 Task: Put "Image A" in and failure is - not an option in Closeup of Adrenaline Trailer
Action: Mouse pressed left at (148, 68)
Screenshot: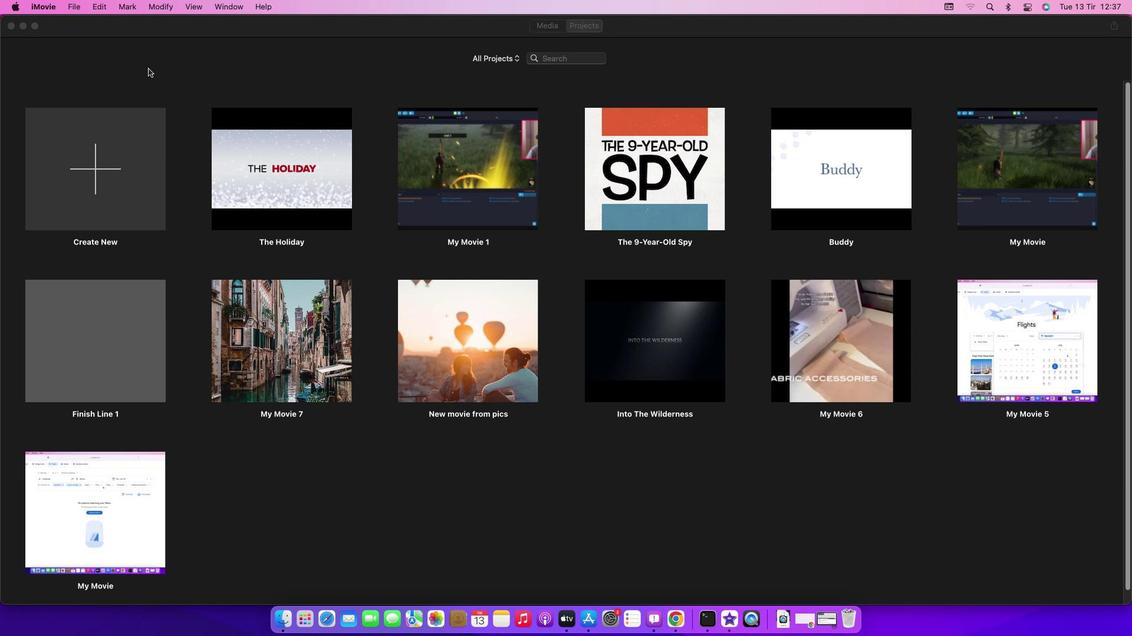 
Action: Mouse moved to (72, 3)
Screenshot: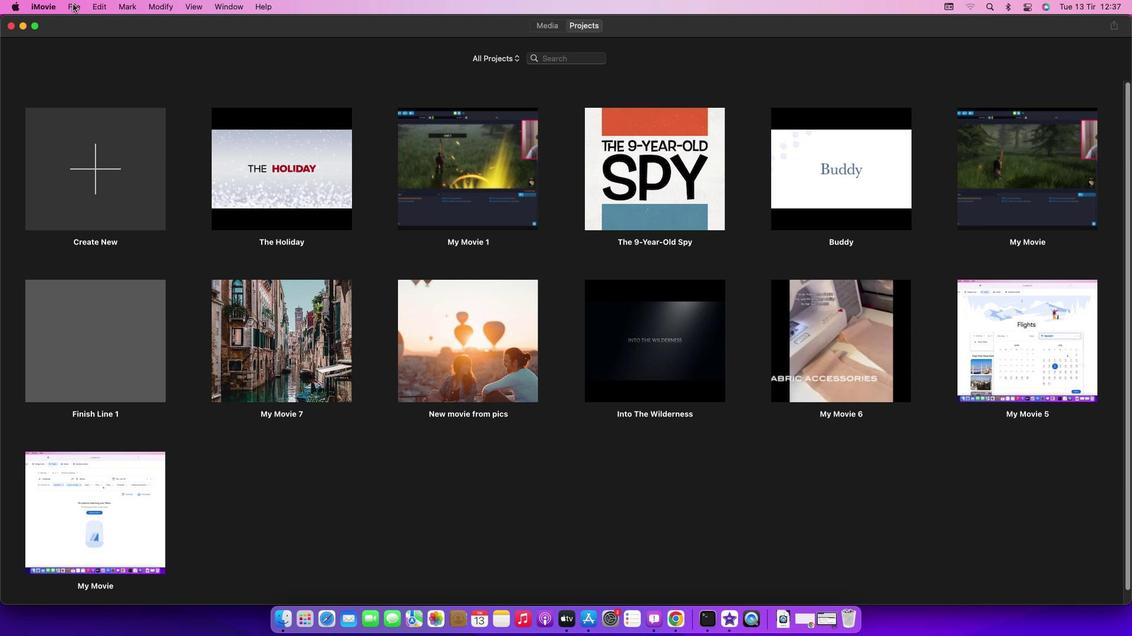 
Action: Mouse pressed left at (72, 3)
Screenshot: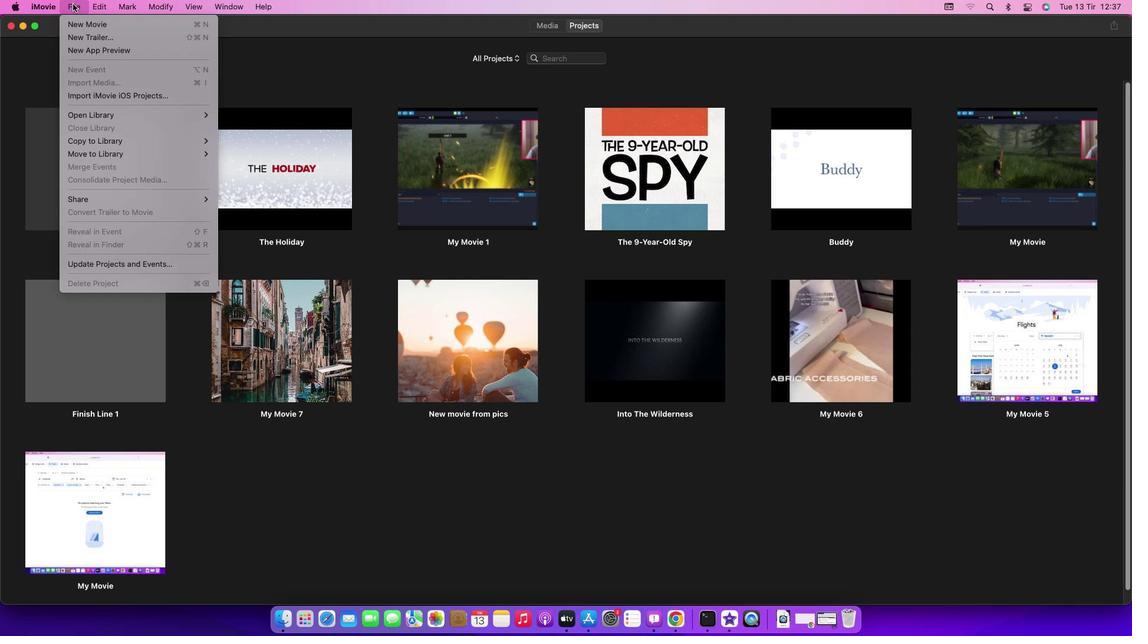 
Action: Mouse moved to (93, 38)
Screenshot: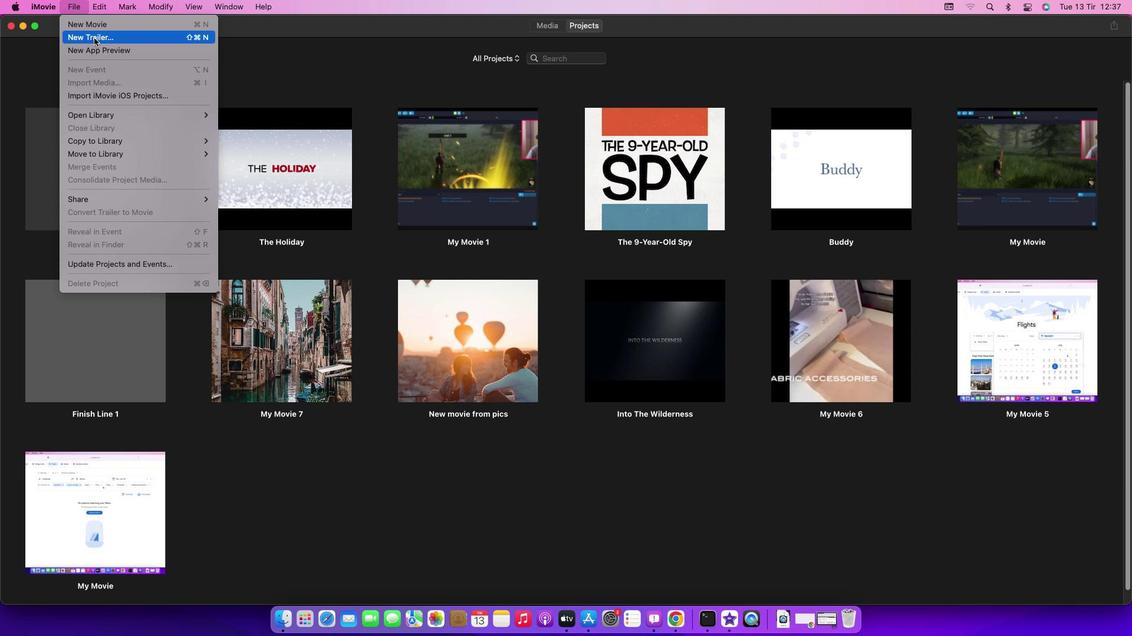 
Action: Mouse pressed left at (93, 38)
Screenshot: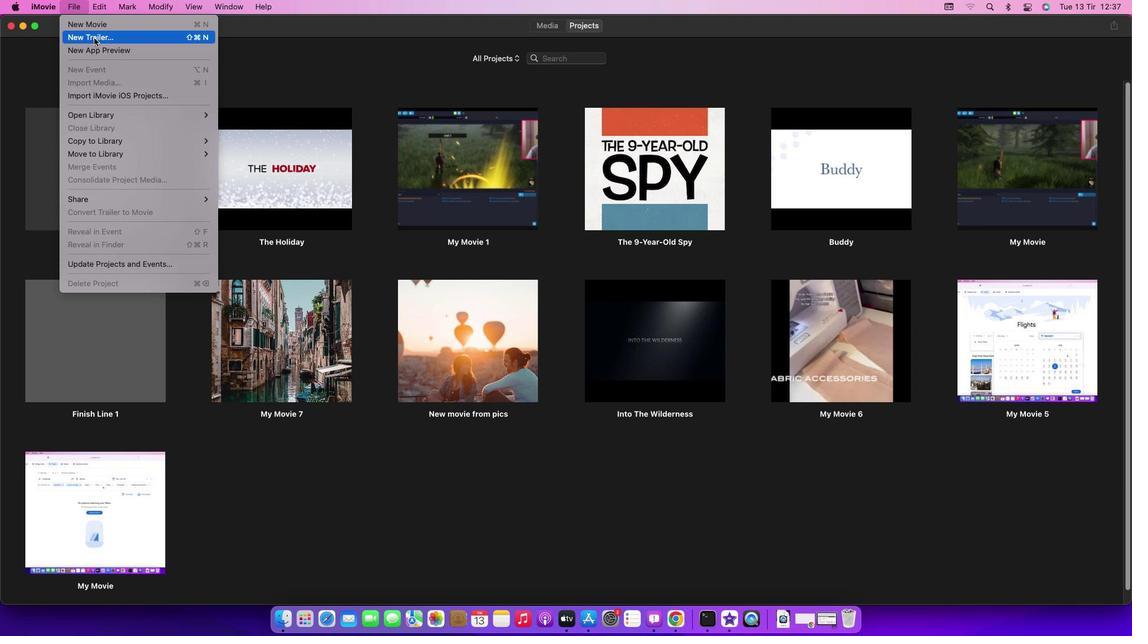 
Action: Mouse moved to (673, 334)
Screenshot: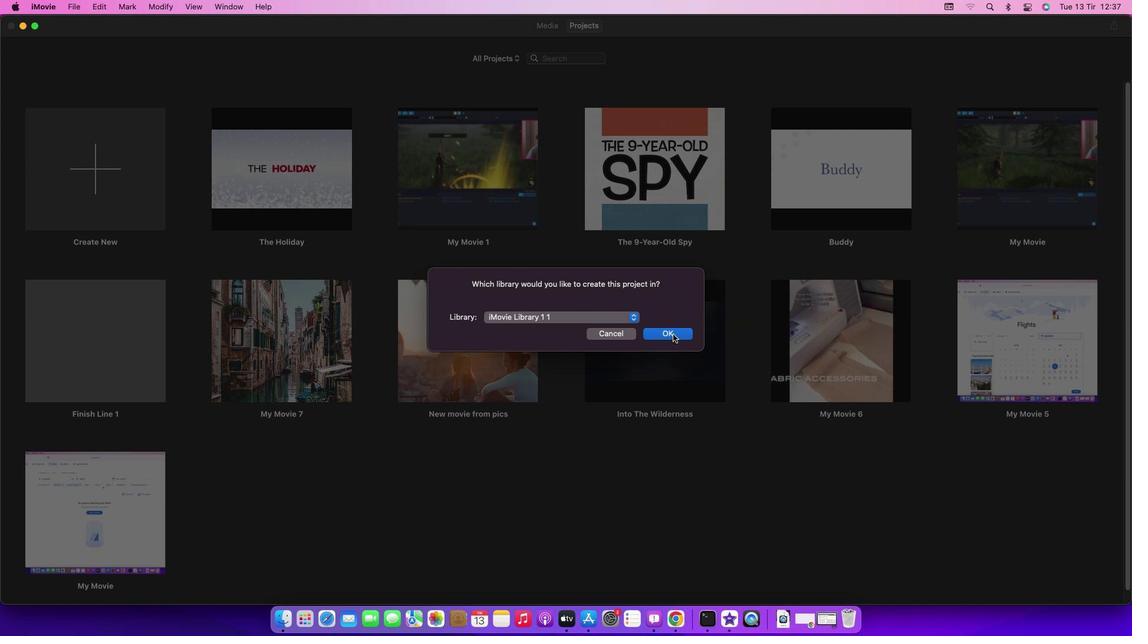 
Action: Mouse pressed left at (673, 334)
Screenshot: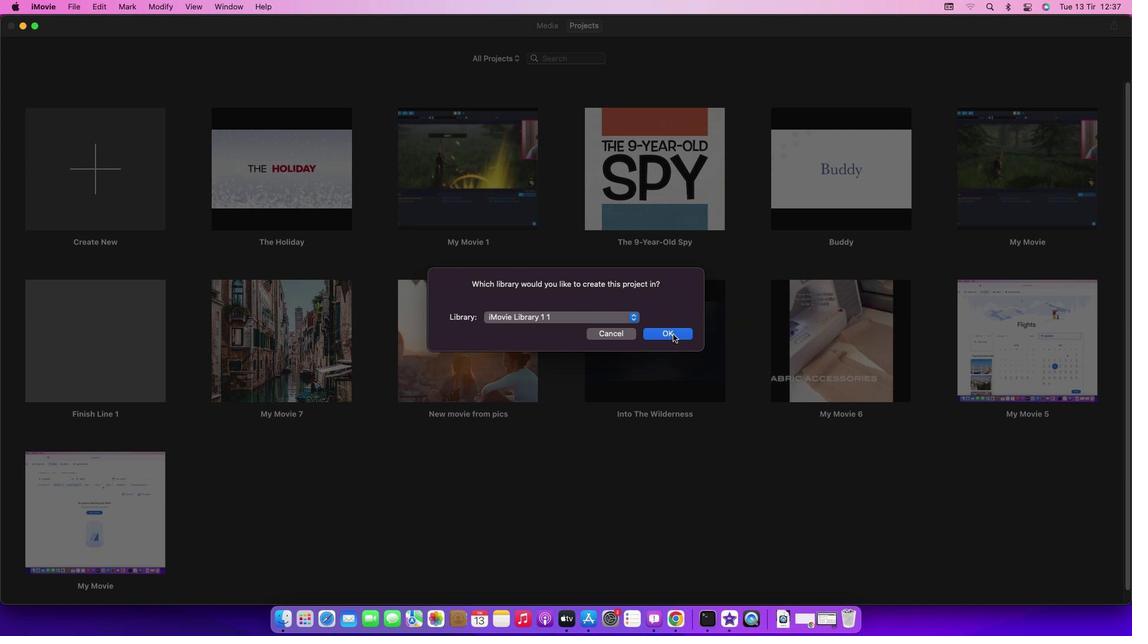 
Action: Mouse moved to (541, 246)
Screenshot: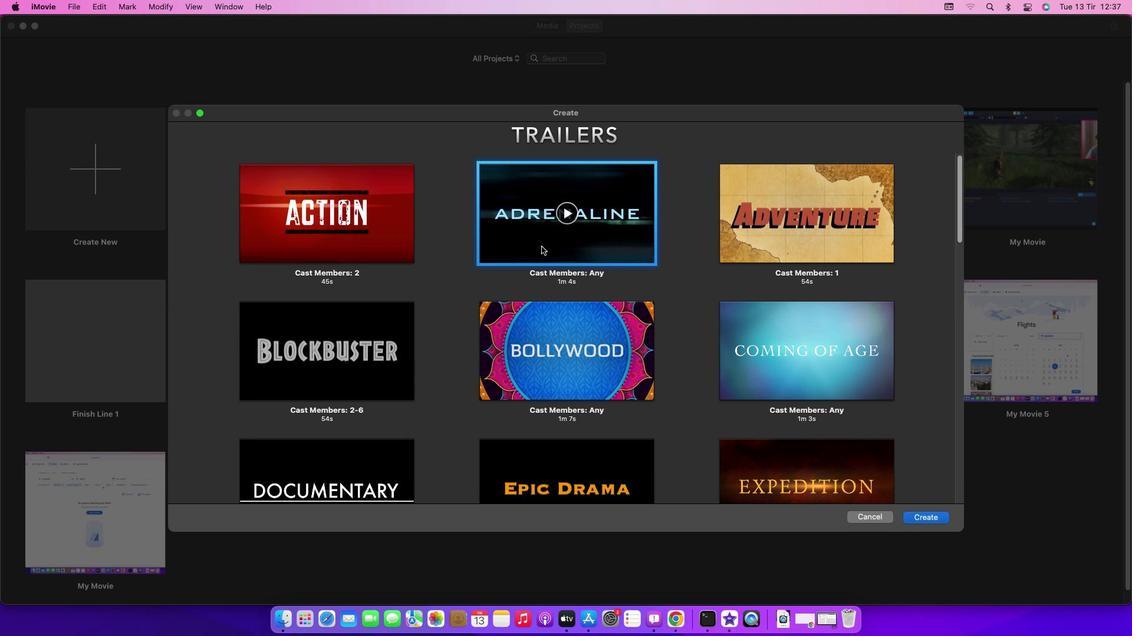 
Action: Mouse pressed left at (541, 246)
Screenshot: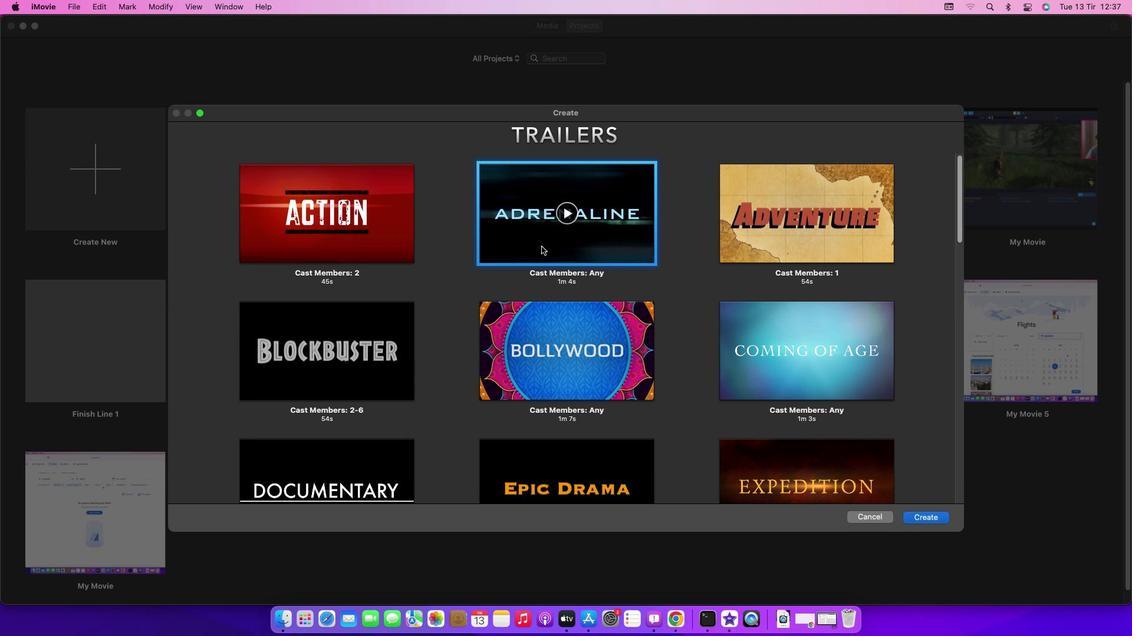 
Action: Mouse moved to (925, 523)
Screenshot: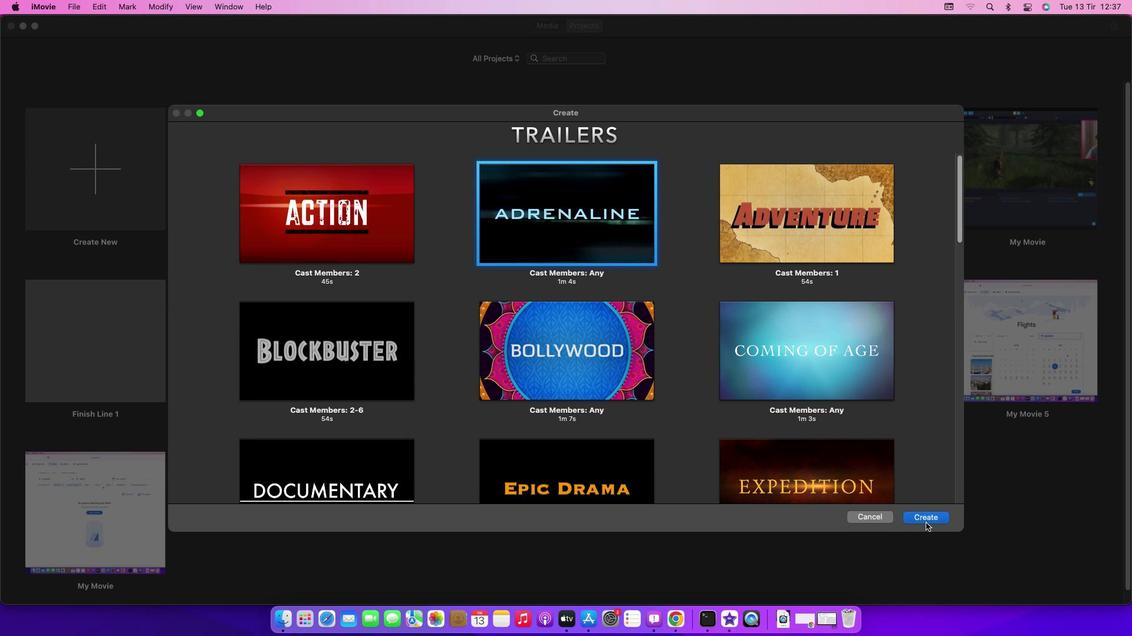 
Action: Mouse pressed left at (925, 523)
Screenshot: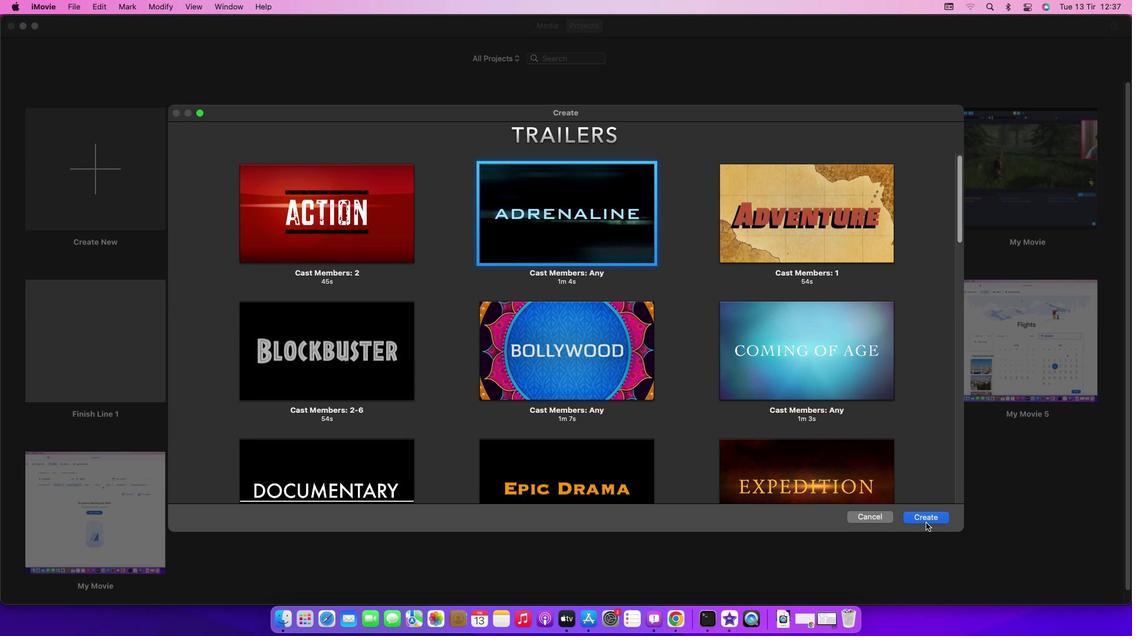 
Action: Mouse moved to (554, 344)
Screenshot: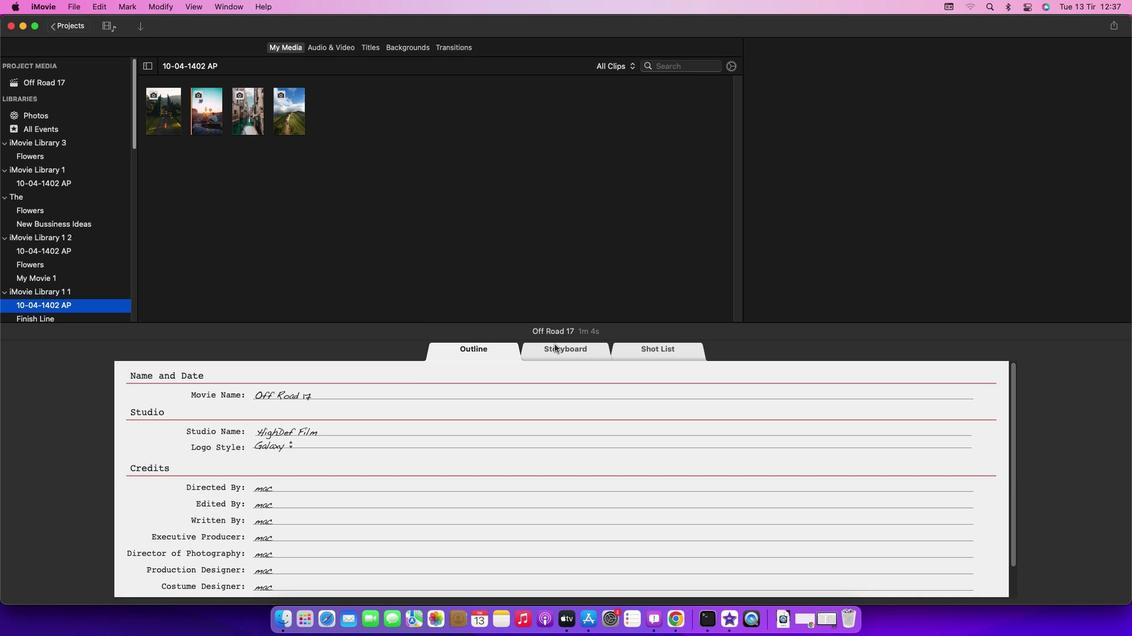 
Action: Mouse pressed left at (554, 344)
Screenshot: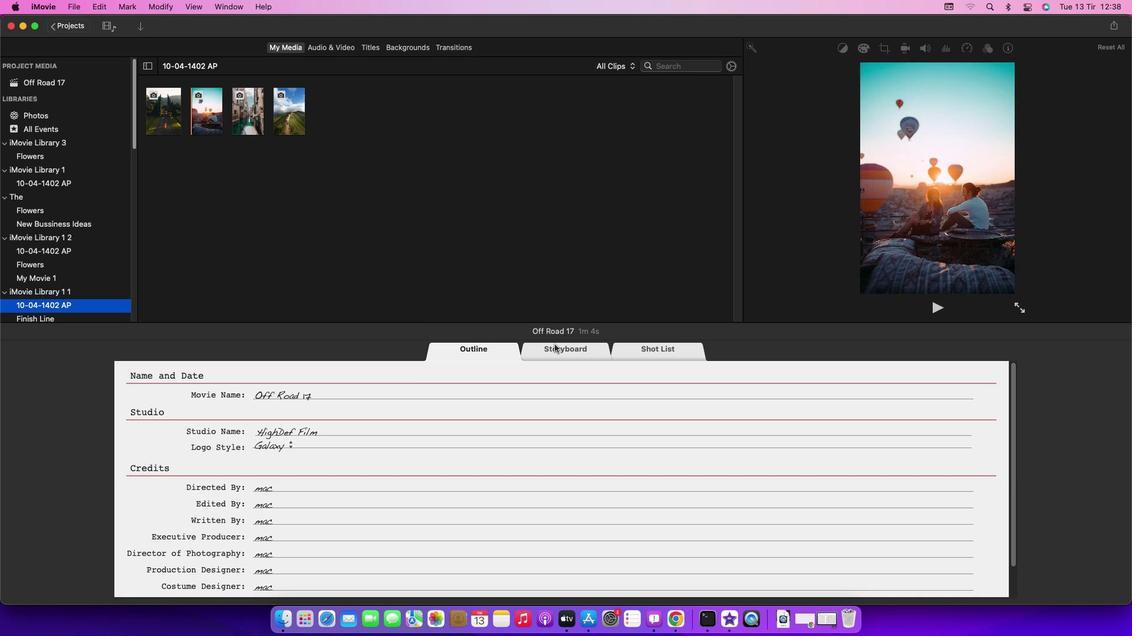 
Action: Mouse moved to (525, 486)
Screenshot: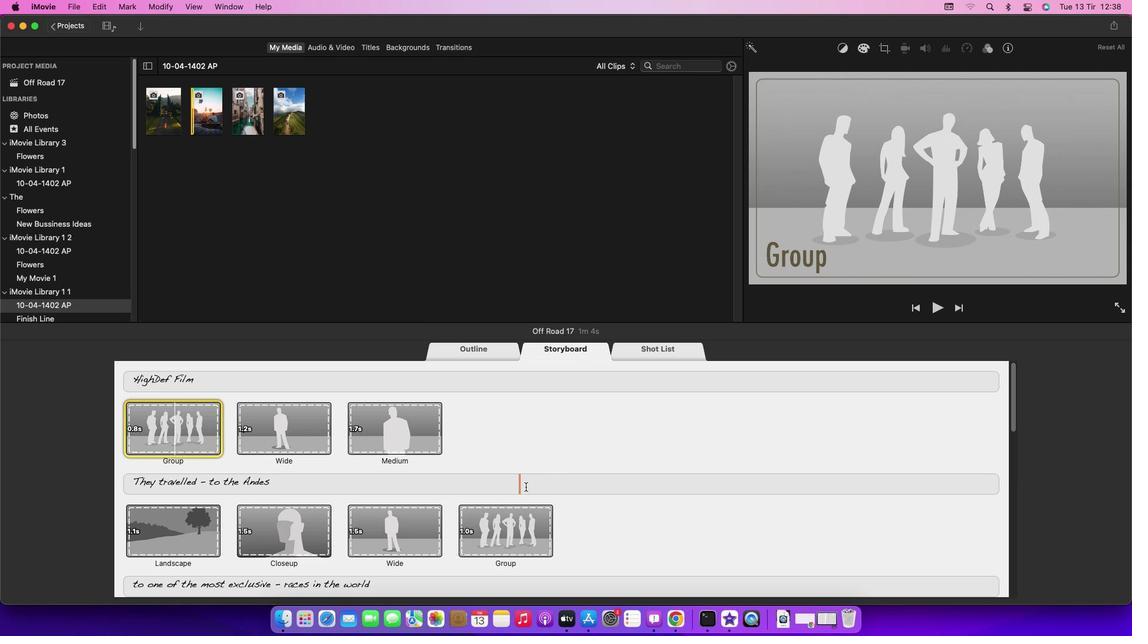 
Action: Mouse scrolled (525, 486) with delta (0, 0)
Screenshot: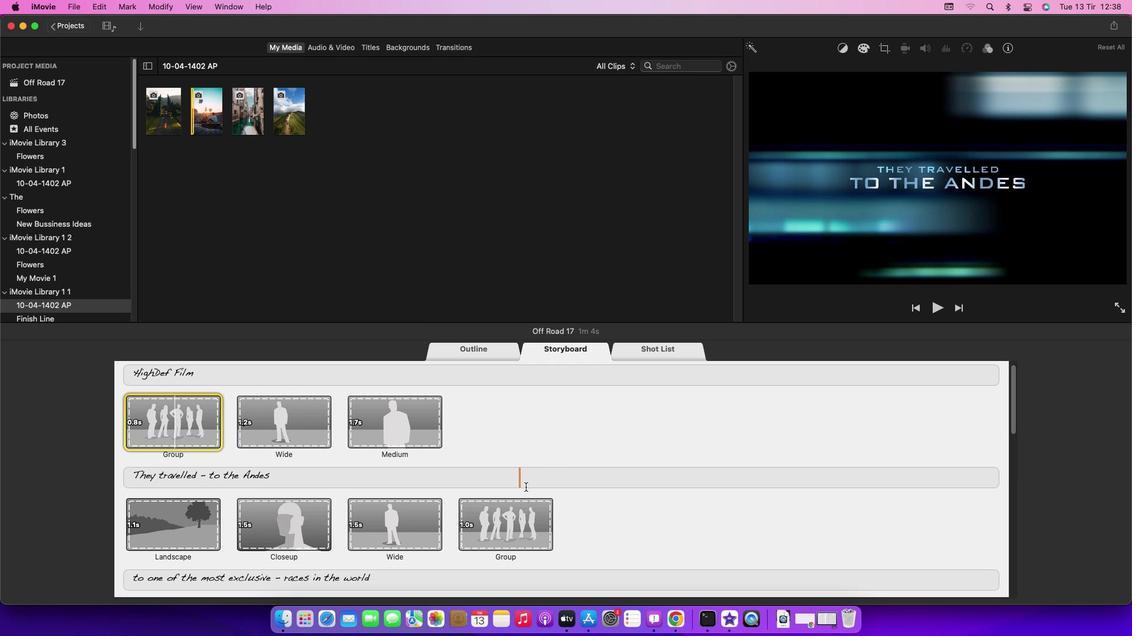 
Action: Mouse scrolled (525, 486) with delta (0, 0)
Screenshot: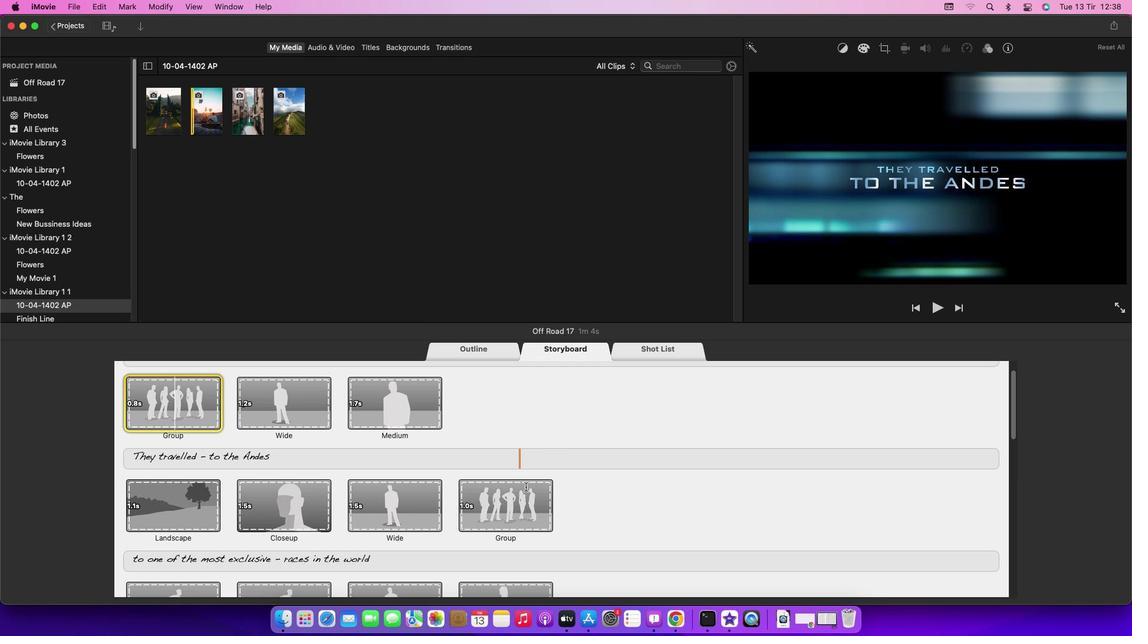 
Action: Mouse scrolled (525, 486) with delta (0, -1)
Screenshot: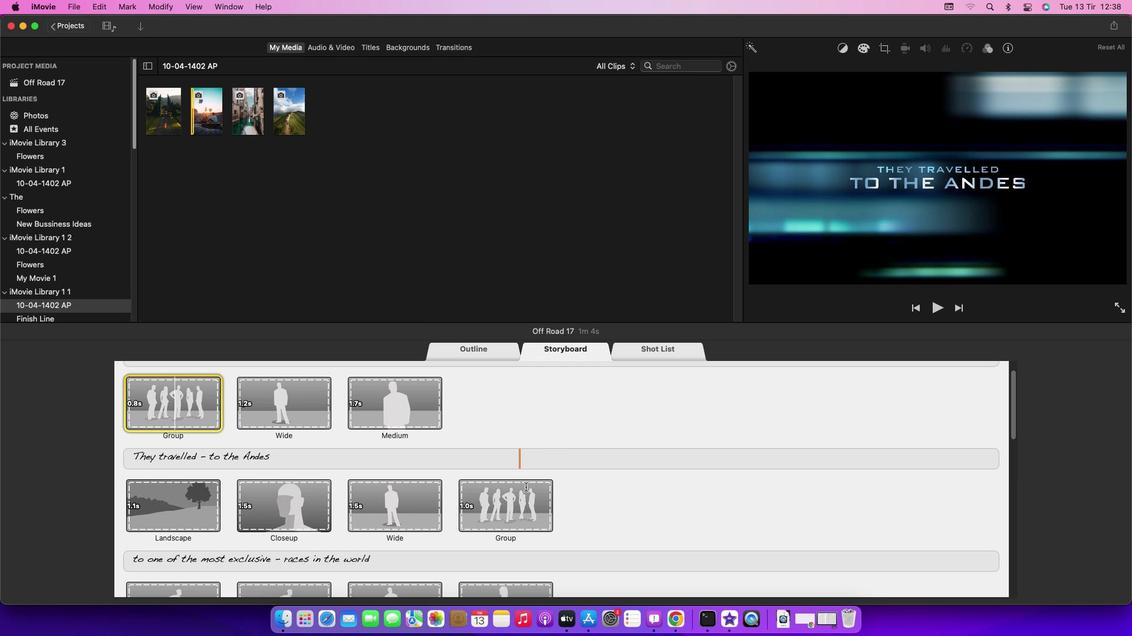 
Action: Mouse scrolled (525, 486) with delta (0, 0)
Screenshot: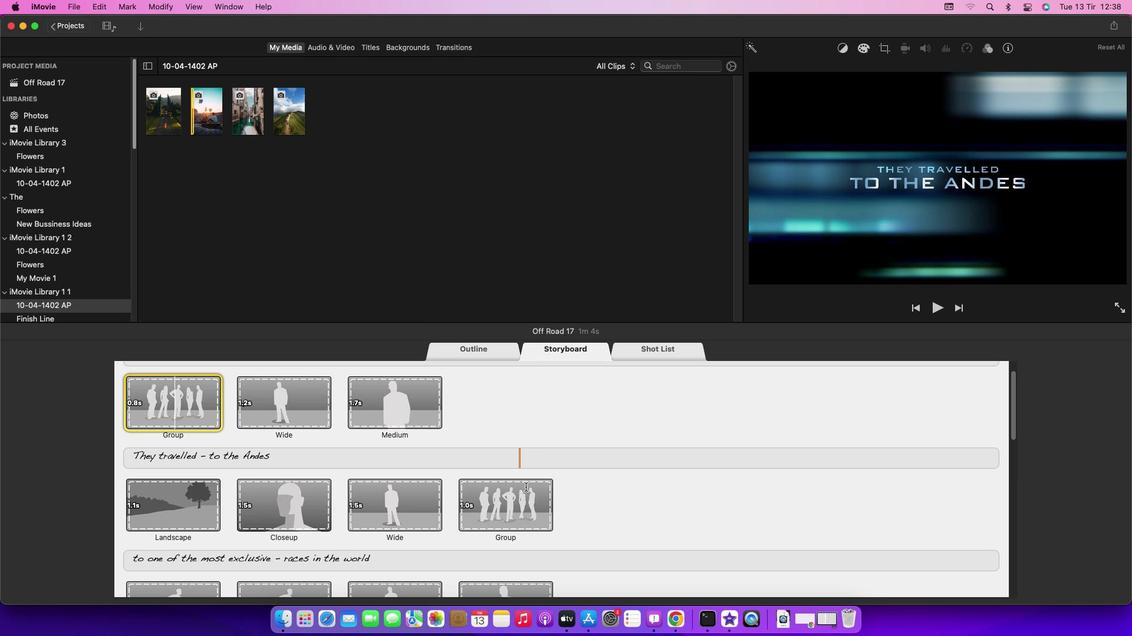 
Action: Mouse scrolled (525, 486) with delta (0, 0)
Screenshot: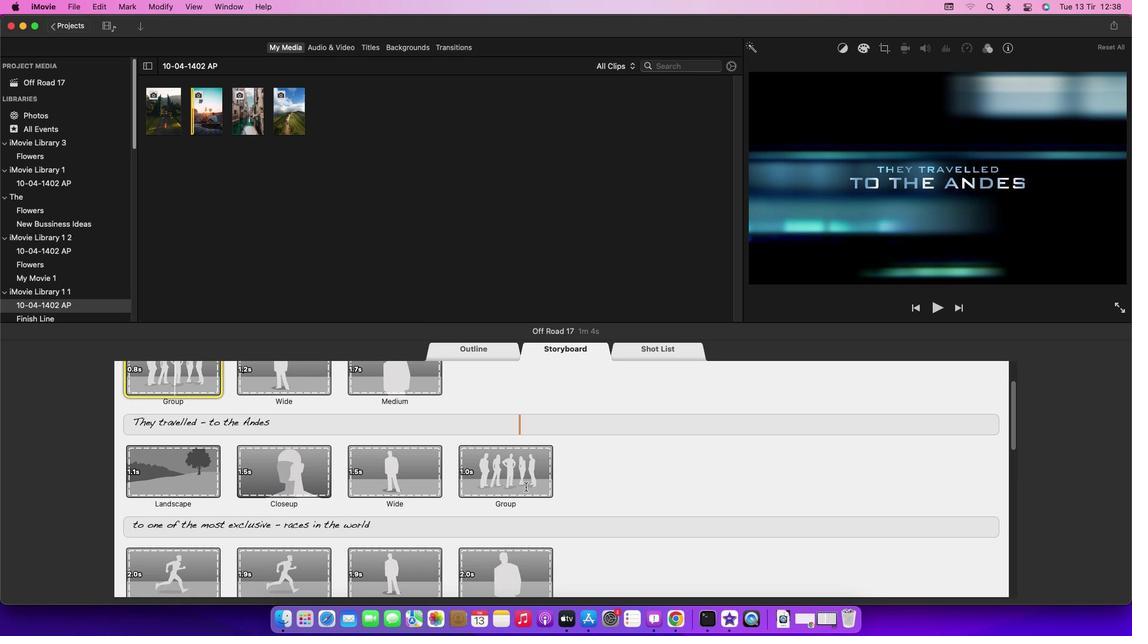 
Action: Mouse scrolled (525, 486) with delta (0, 0)
Screenshot: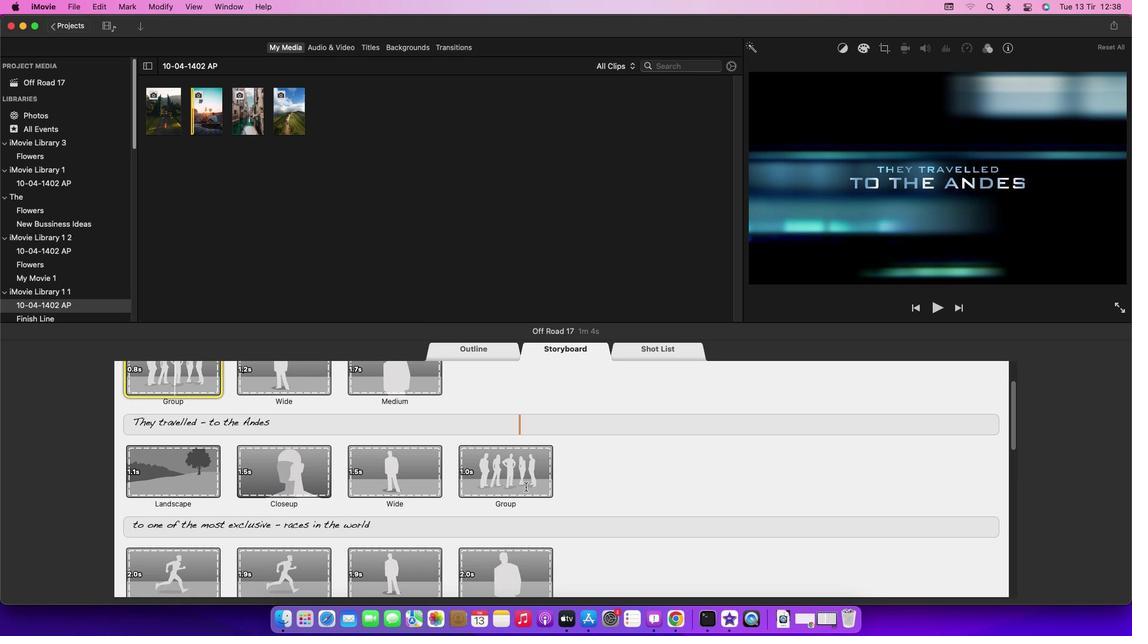 
Action: Mouse scrolled (525, 486) with delta (0, -1)
Screenshot: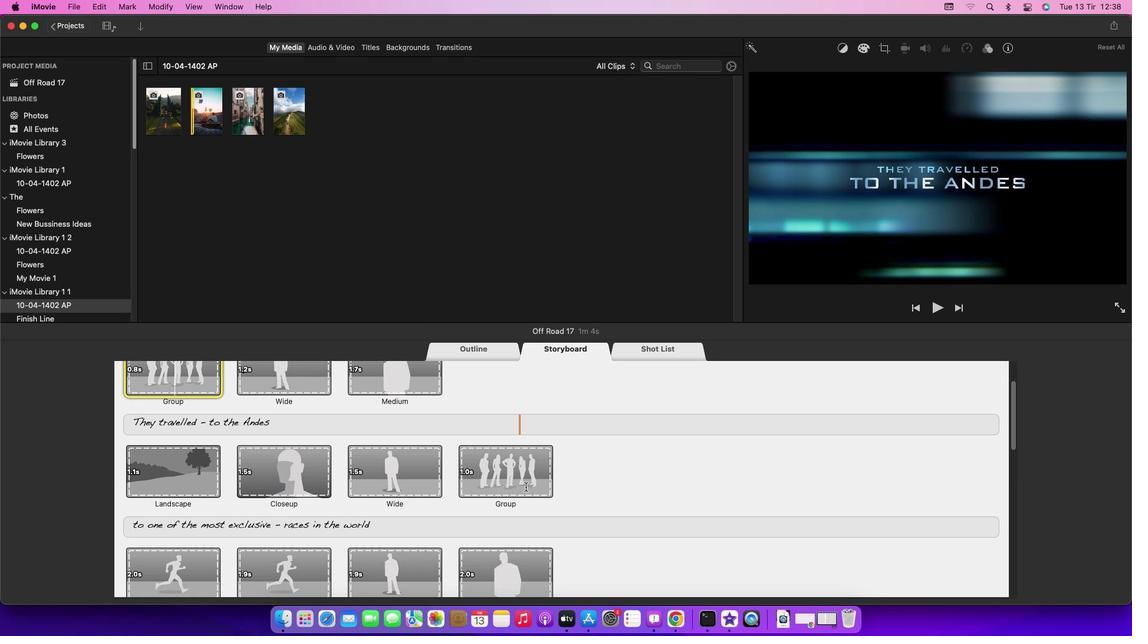 
Action: Mouse scrolled (525, 486) with delta (0, 0)
Screenshot: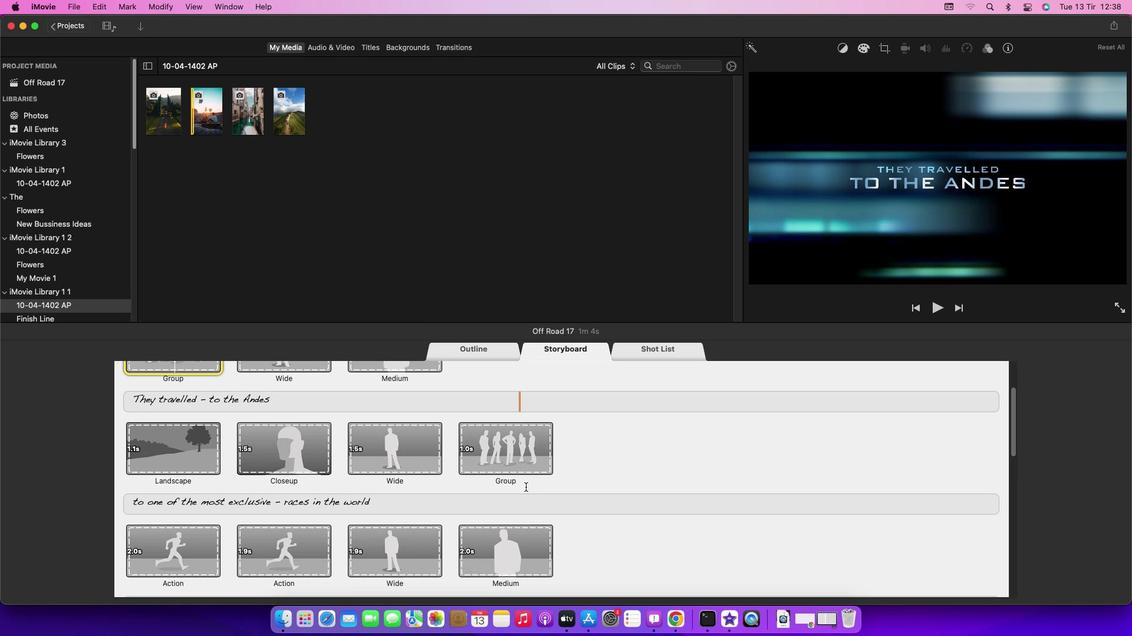 
Action: Mouse scrolled (525, 486) with delta (0, 0)
Screenshot: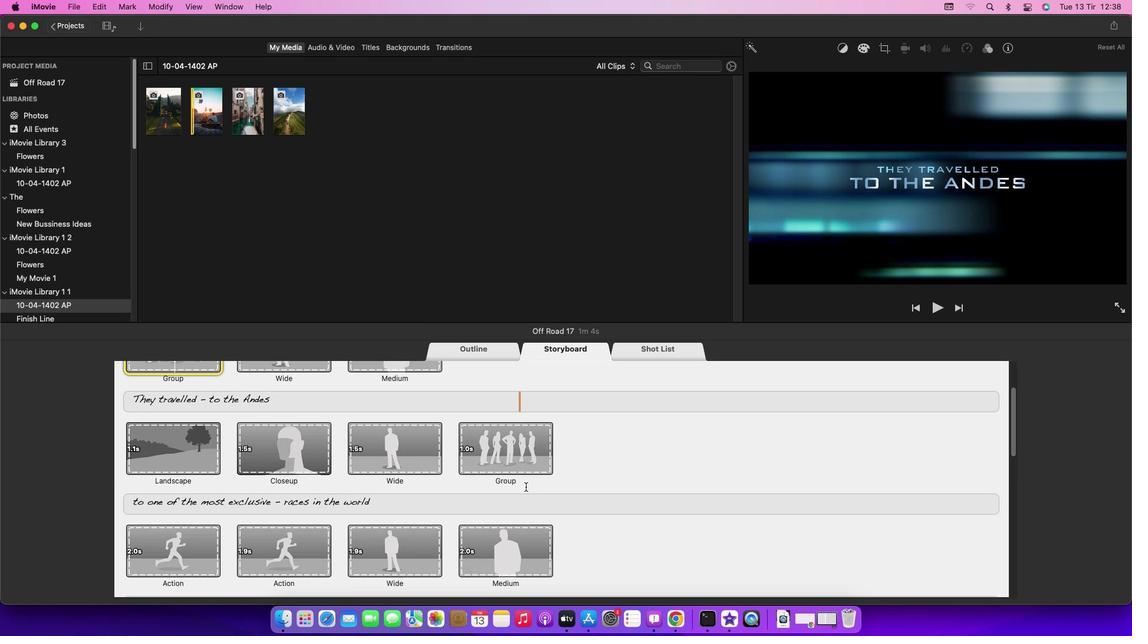 
Action: Mouse scrolled (525, 486) with delta (0, -1)
Screenshot: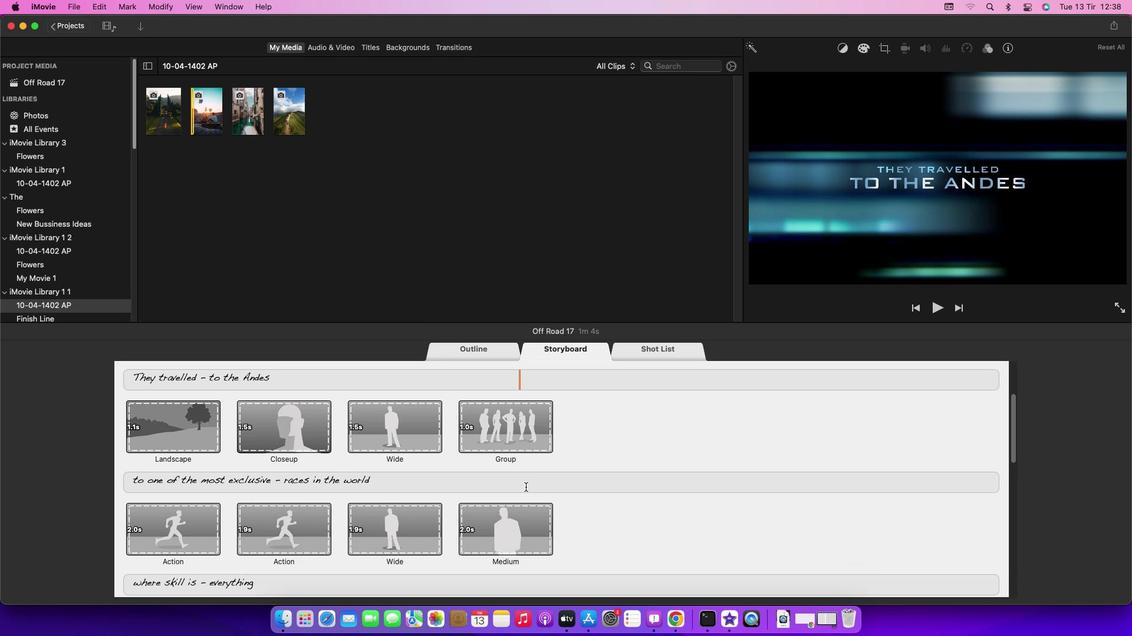 
Action: Mouse scrolled (525, 486) with delta (0, -1)
Screenshot: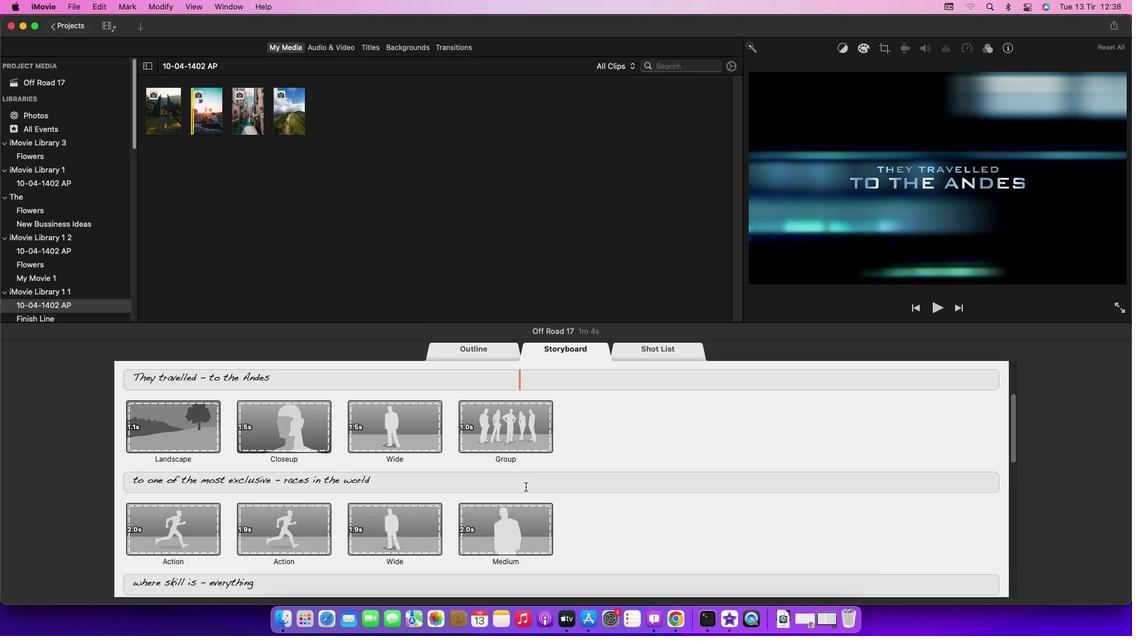 
Action: Mouse scrolled (525, 486) with delta (0, 0)
Screenshot: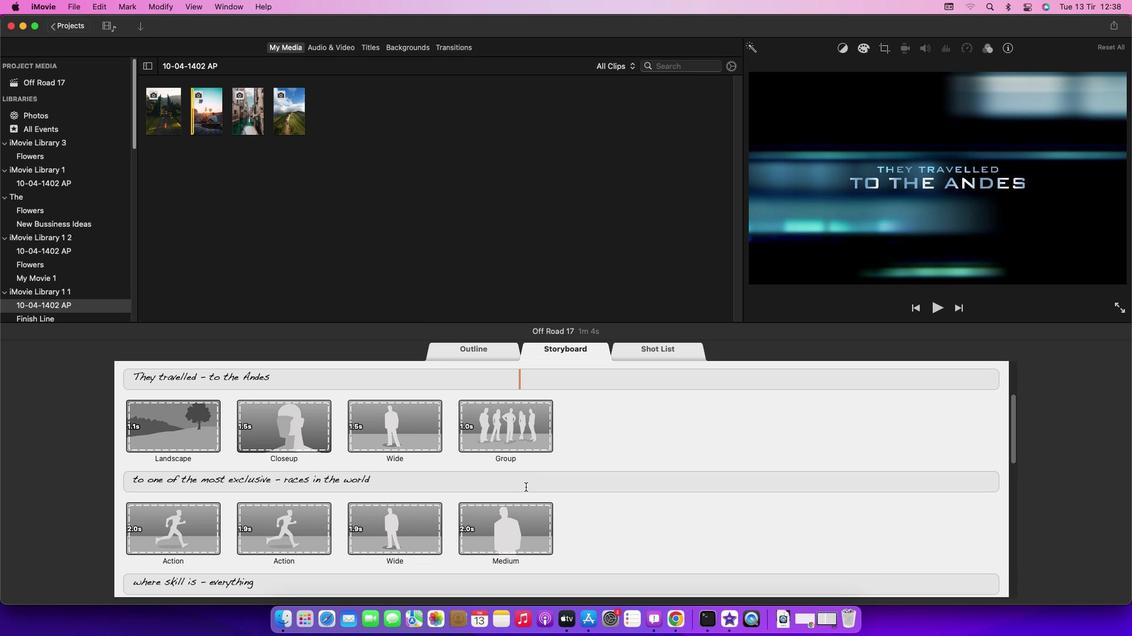 
Action: Mouse scrolled (525, 486) with delta (0, 0)
Screenshot: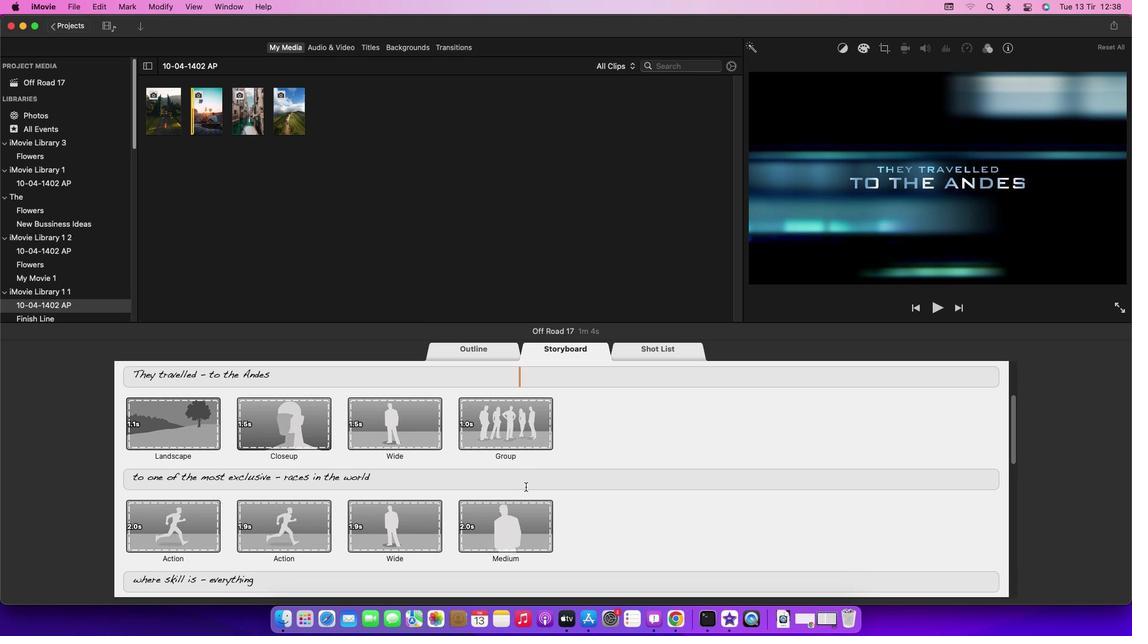 
Action: Mouse scrolled (525, 486) with delta (0, 0)
Screenshot: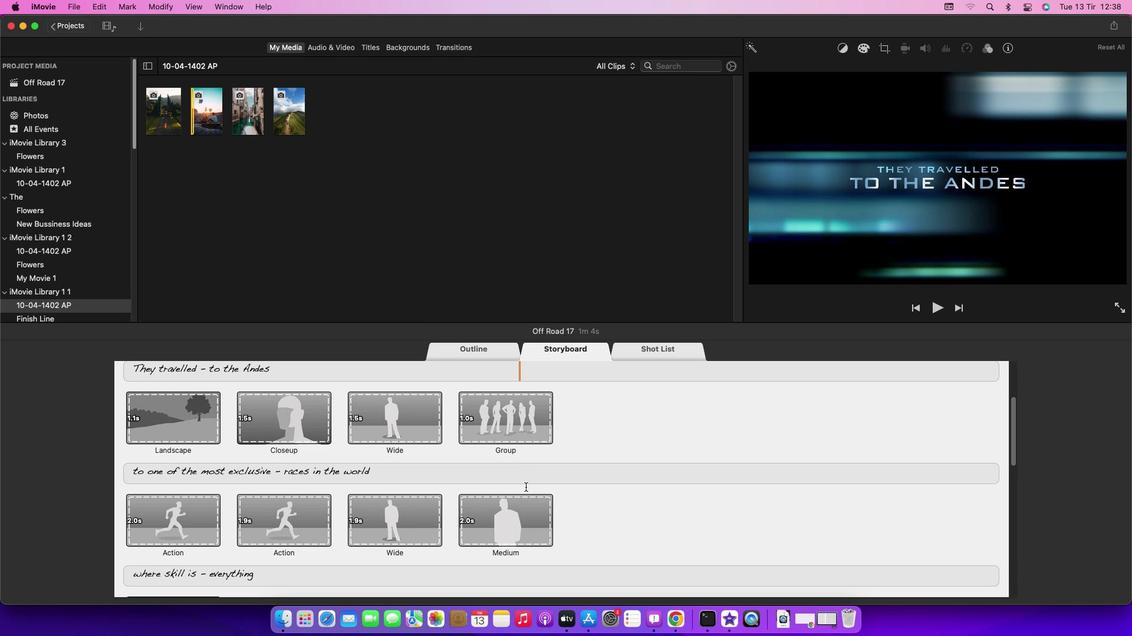 
Action: Mouse scrolled (525, 486) with delta (0, 0)
Screenshot: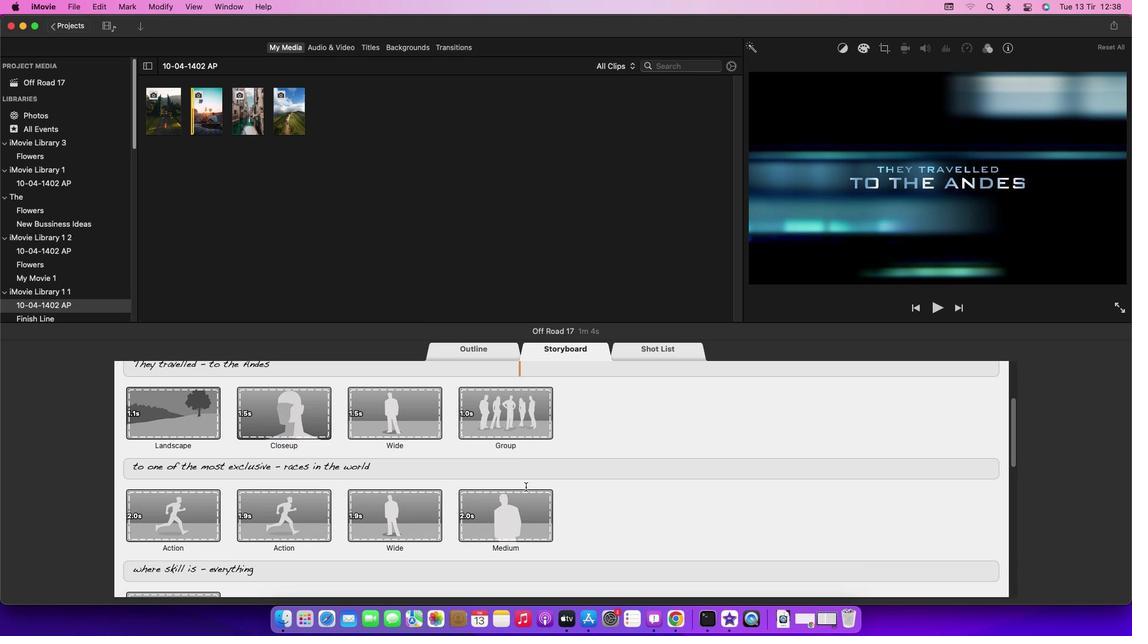 
Action: Mouse scrolled (525, 486) with delta (0, 0)
Screenshot: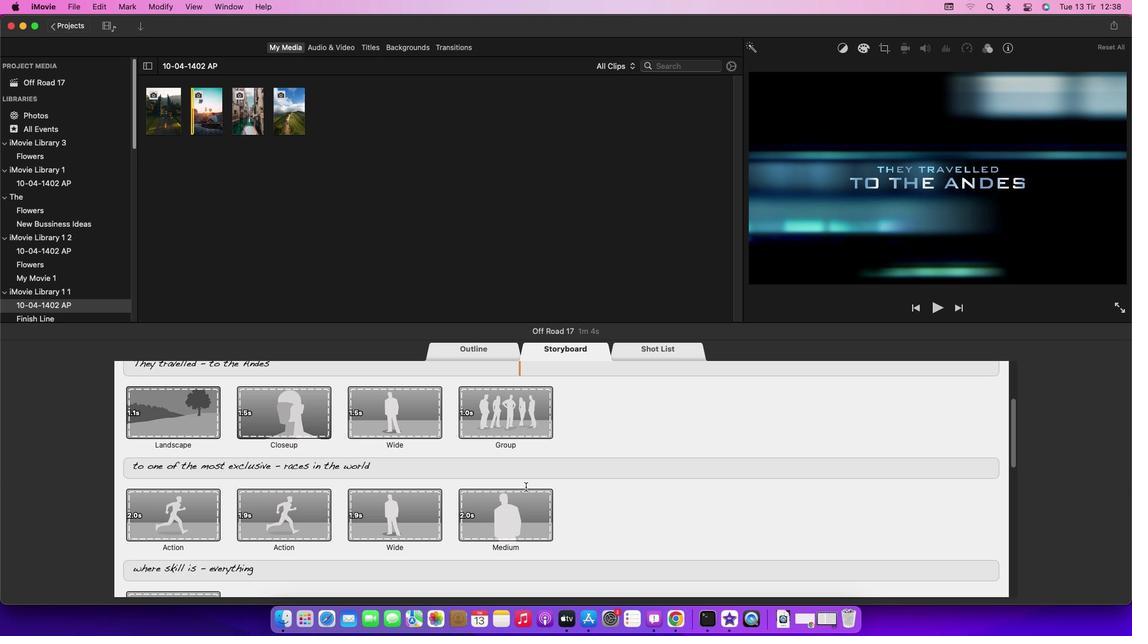 
Action: Mouse scrolled (525, 486) with delta (0, 0)
Screenshot: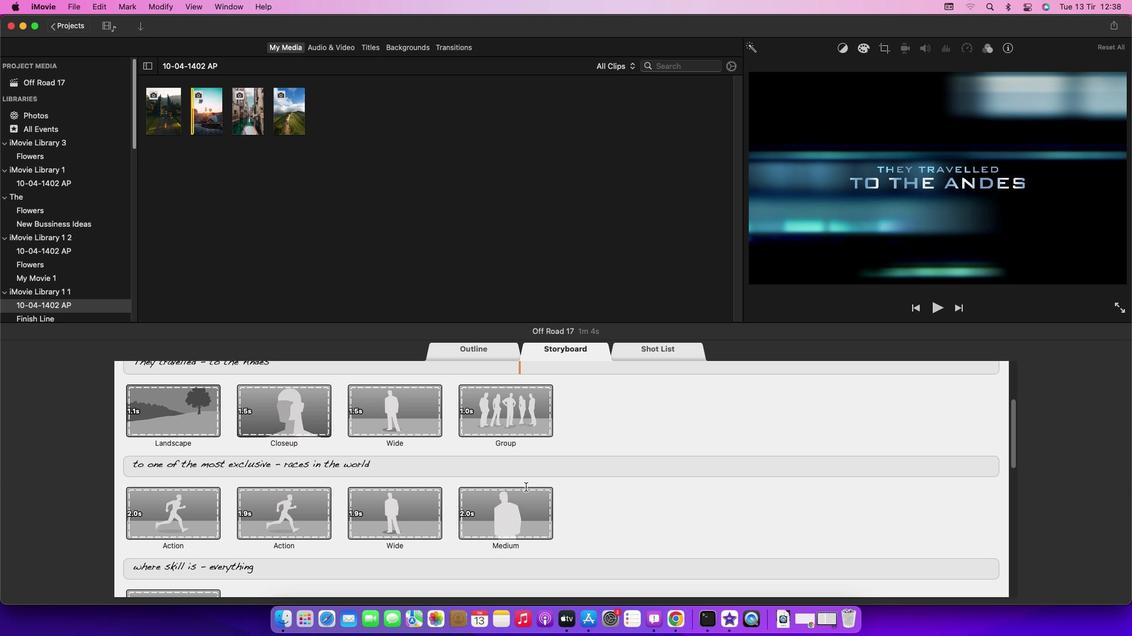 
Action: Mouse scrolled (525, 486) with delta (0, 0)
Screenshot: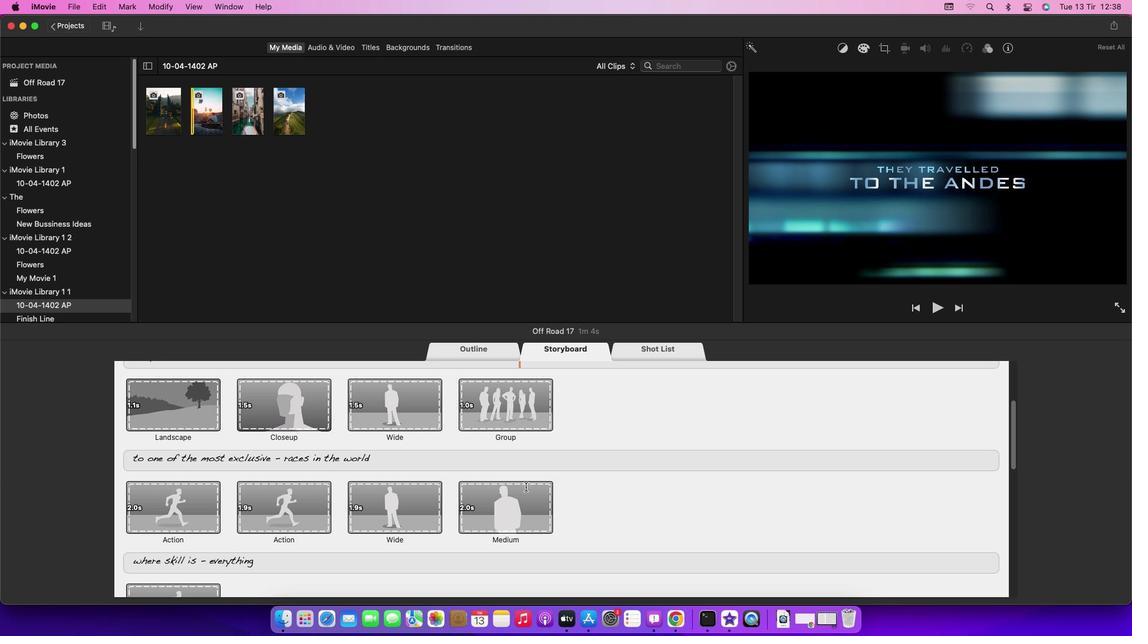 
Action: Mouse scrolled (525, 486) with delta (0, 0)
Screenshot: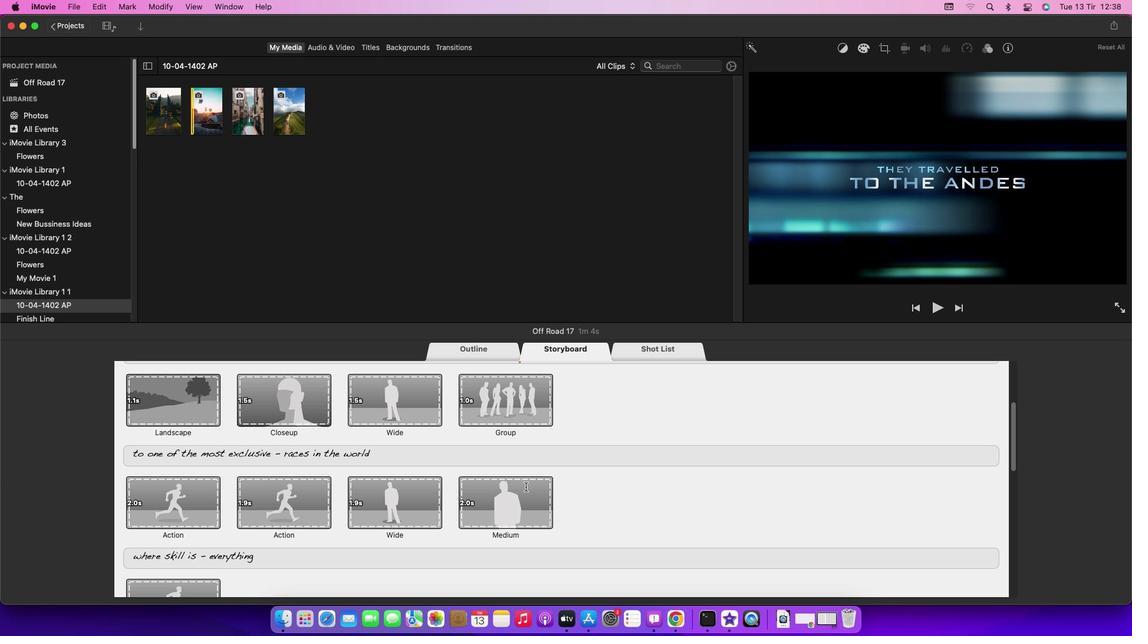 
Action: Mouse scrolled (525, 486) with delta (0, 0)
Screenshot: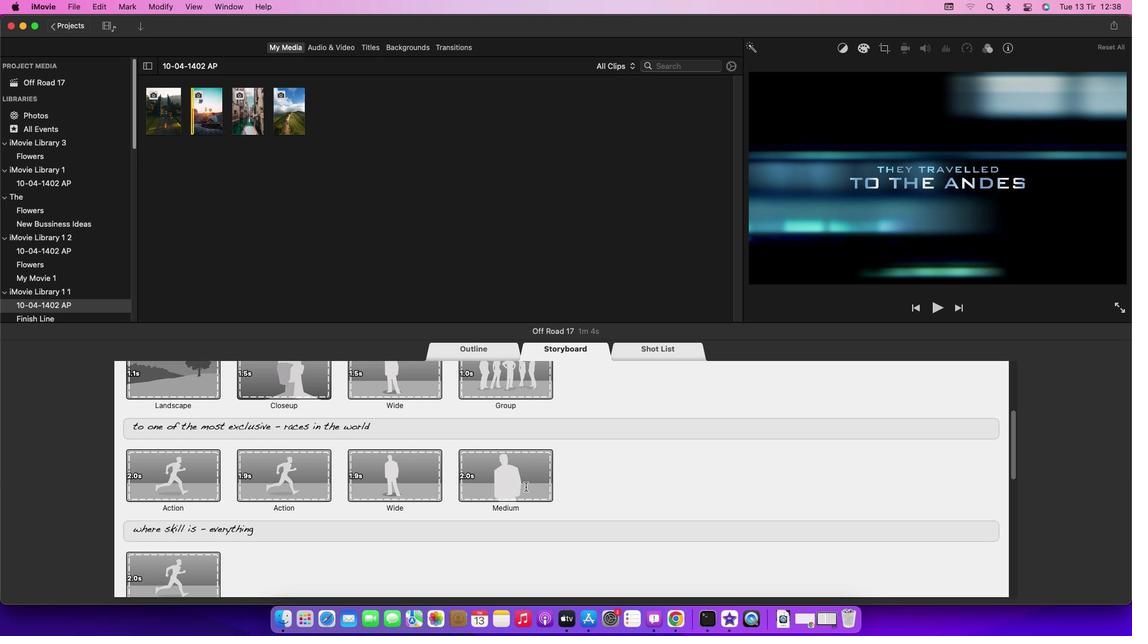 
Action: Mouse scrolled (525, 486) with delta (0, 0)
Screenshot: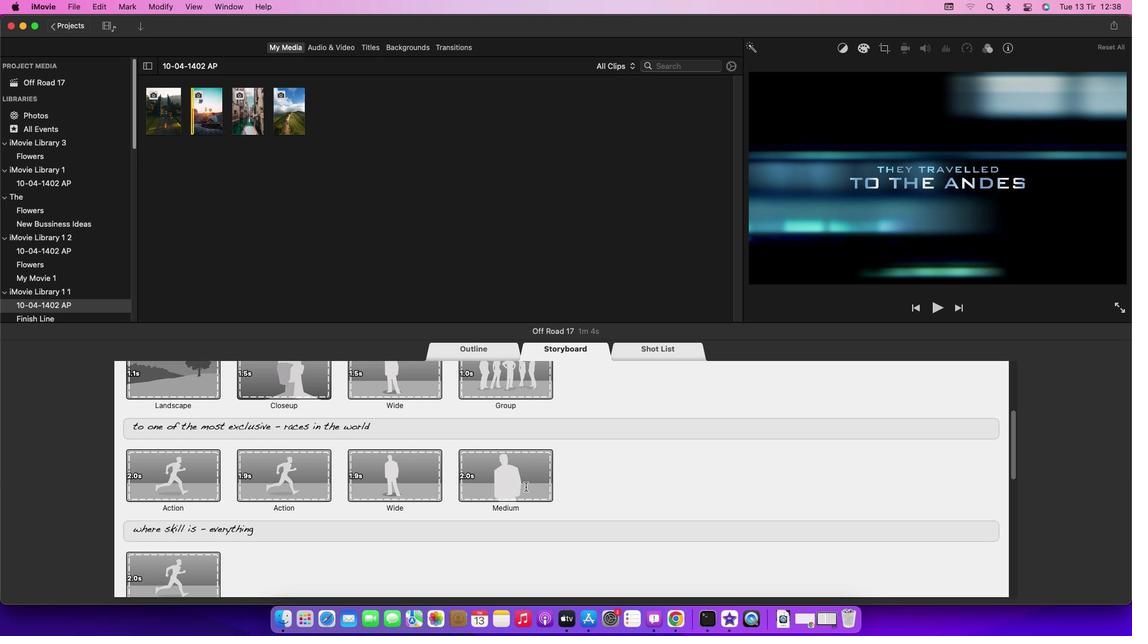
Action: Mouse scrolled (525, 486) with delta (0, -1)
Screenshot: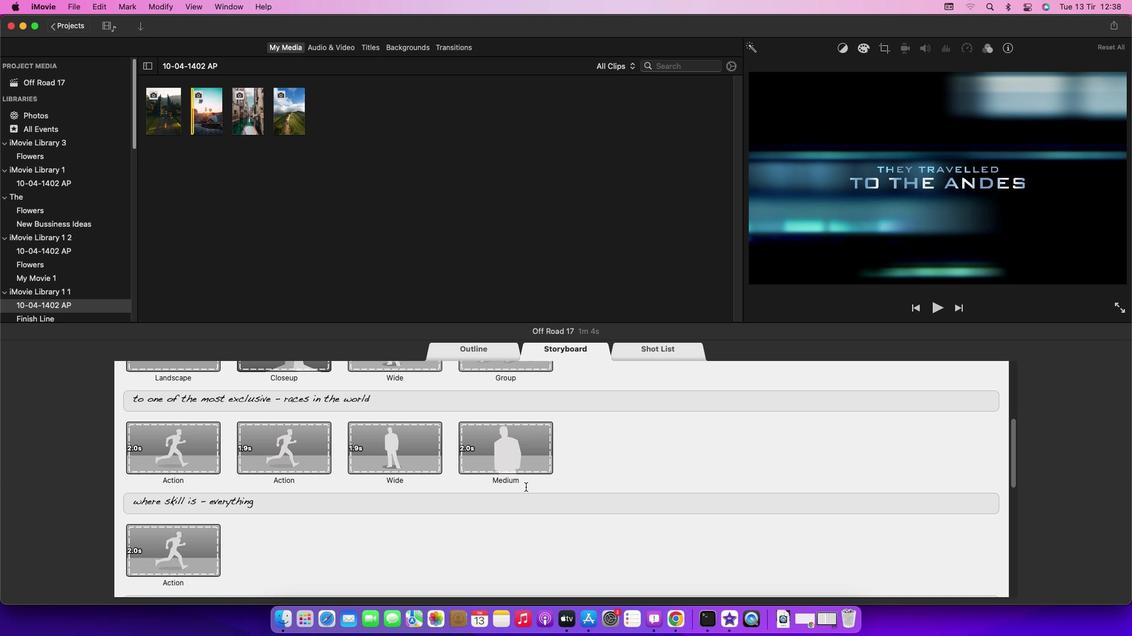 
Action: Mouse scrolled (525, 486) with delta (0, -2)
Screenshot: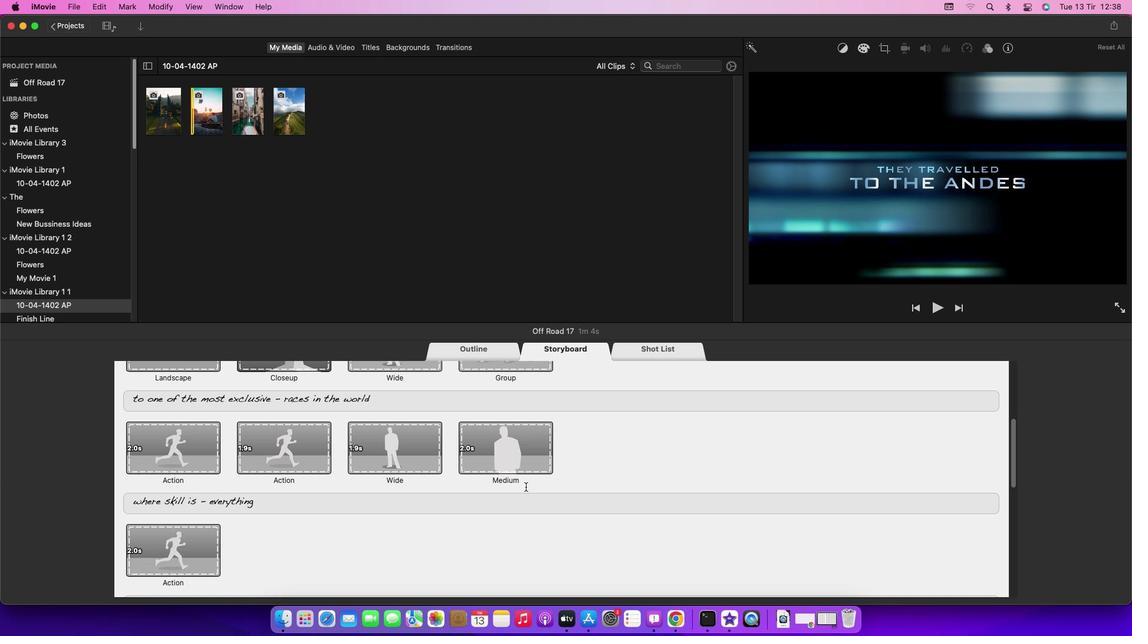
Action: Mouse scrolled (525, 486) with delta (0, 0)
Screenshot: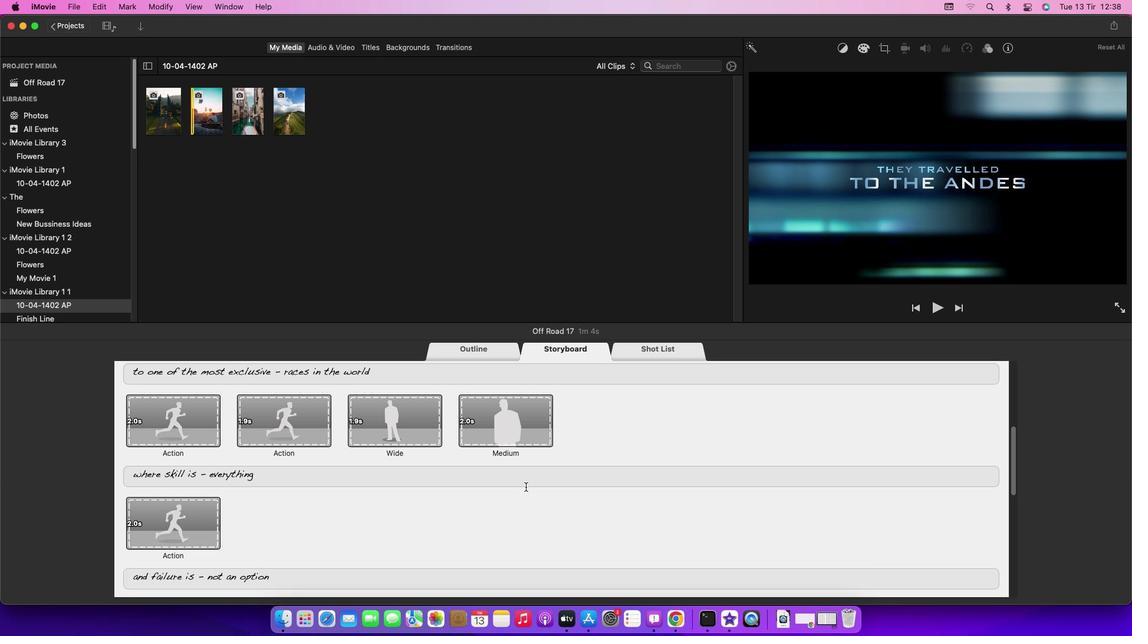 
Action: Mouse scrolled (525, 486) with delta (0, 0)
Screenshot: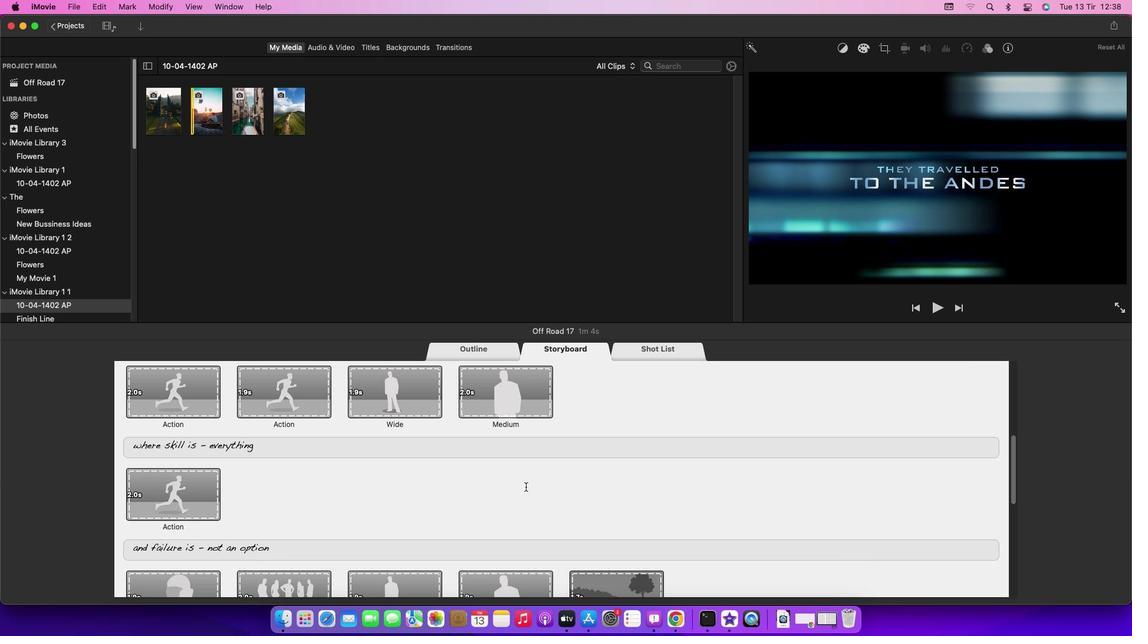 
Action: Mouse scrolled (525, 486) with delta (0, -1)
Screenshot: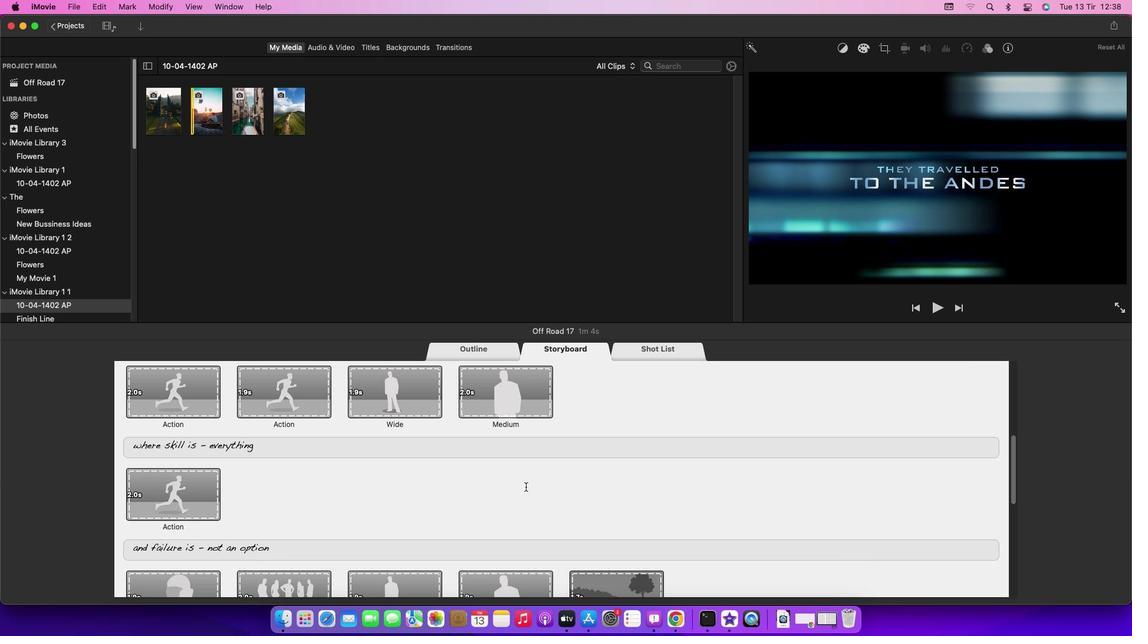 
Action: Mouse scrolled (525, 486) with delta (0, -2)
Screenshot: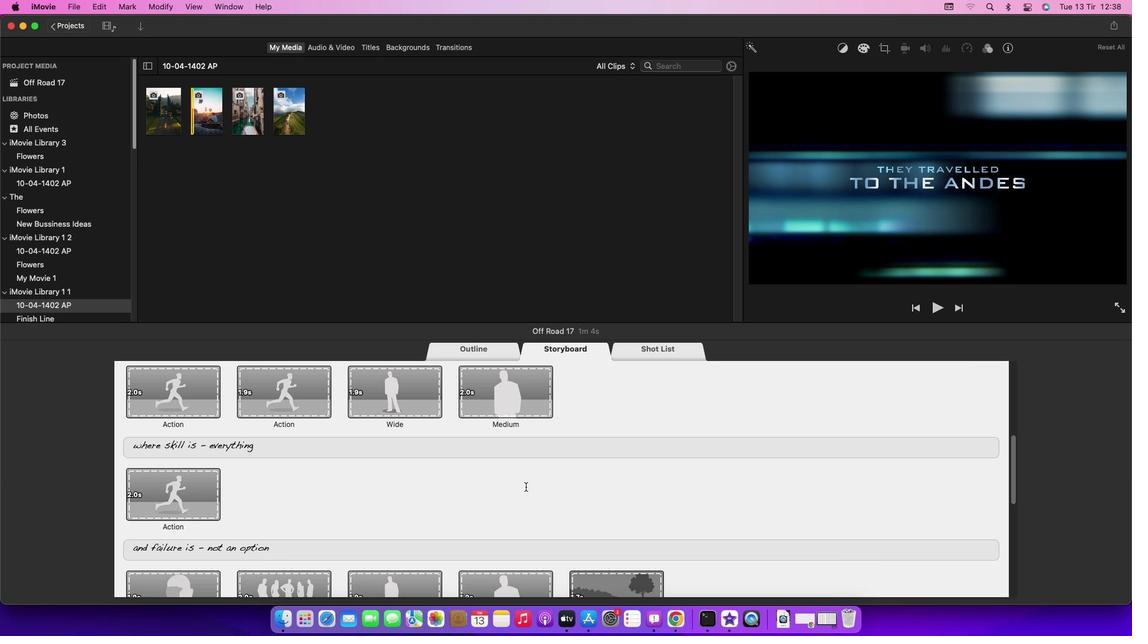 
Action: Mouse scrolled (525, 486) with delta (0, 0)
Screenshot: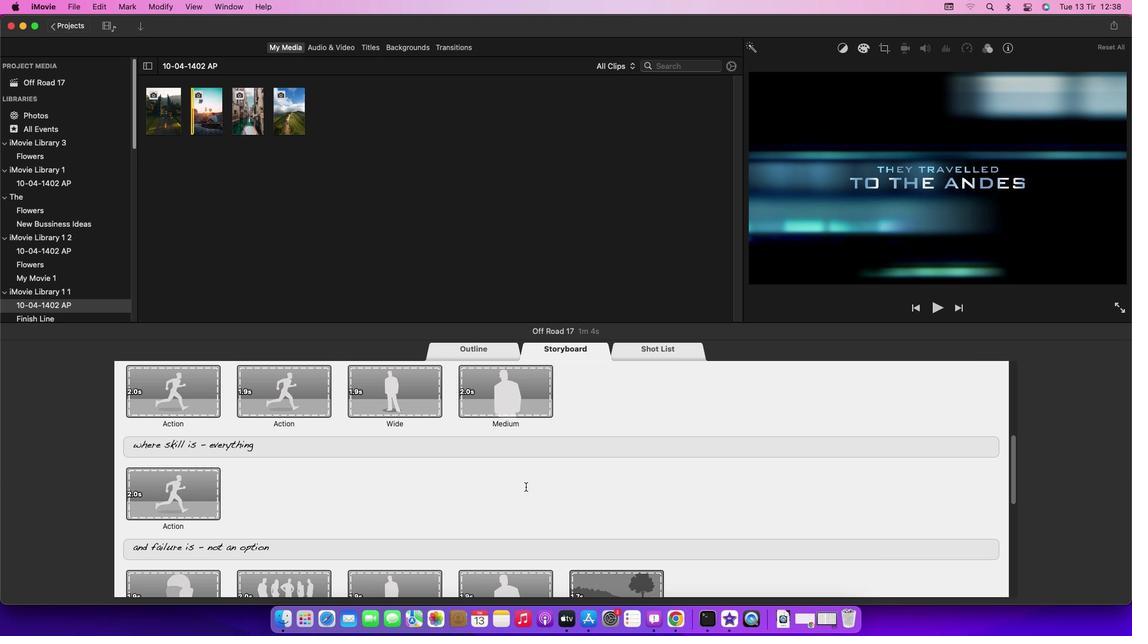 
Action: Mouse scrolled (525, 486) with delta (0, 0)
Screenshot: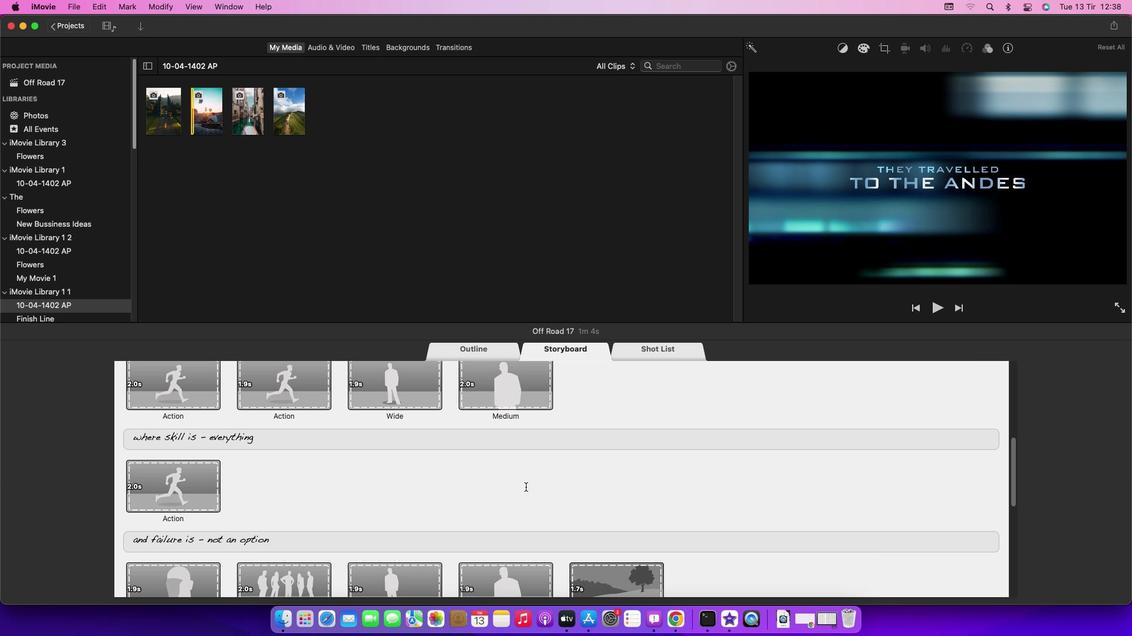 
Action: Mouse scrolled (525, 486) with delta (0, 0)
Screenshot: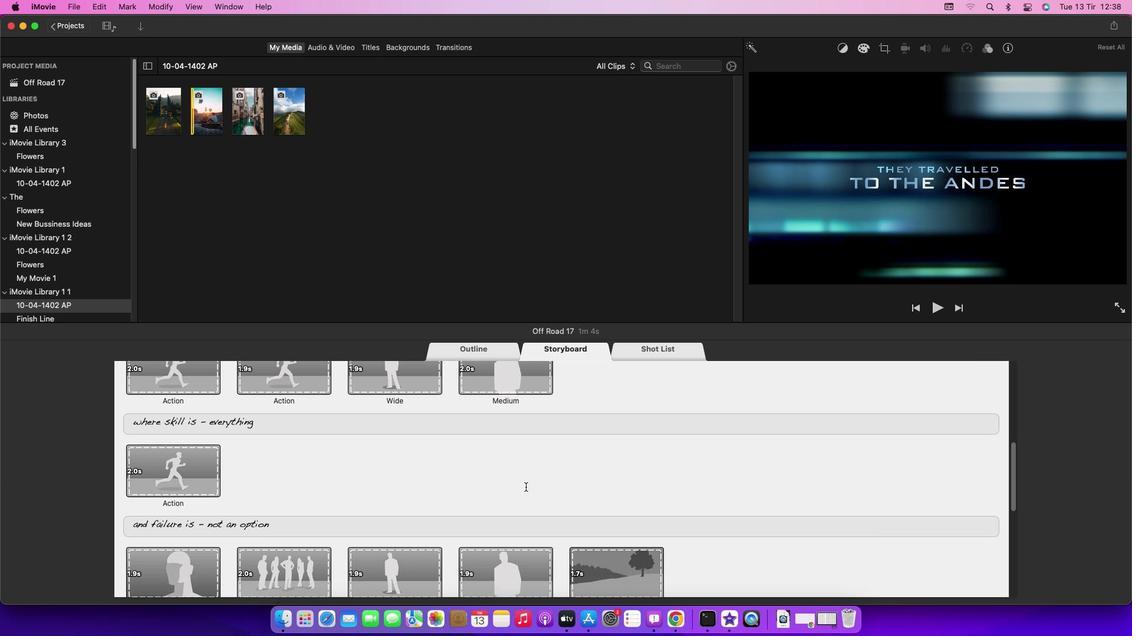 
Action: Mouse scrolled (525, 486) with delta (0, -1)
Screenshot: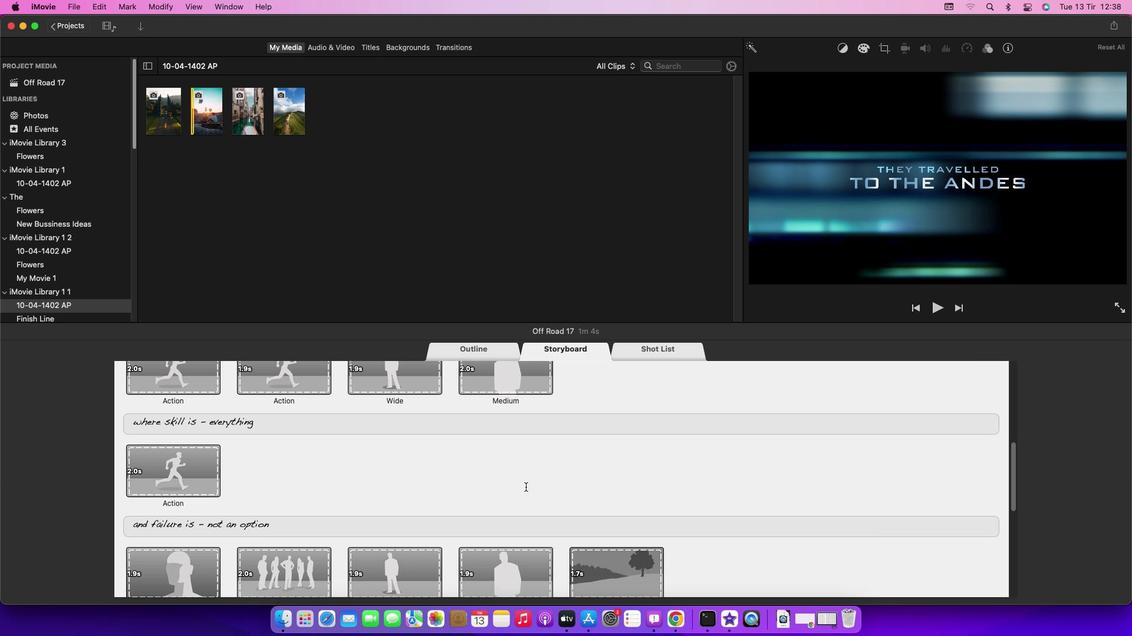 
Action: Mouse scrolled (525, 486) with delta (0, 0)
Screenshot: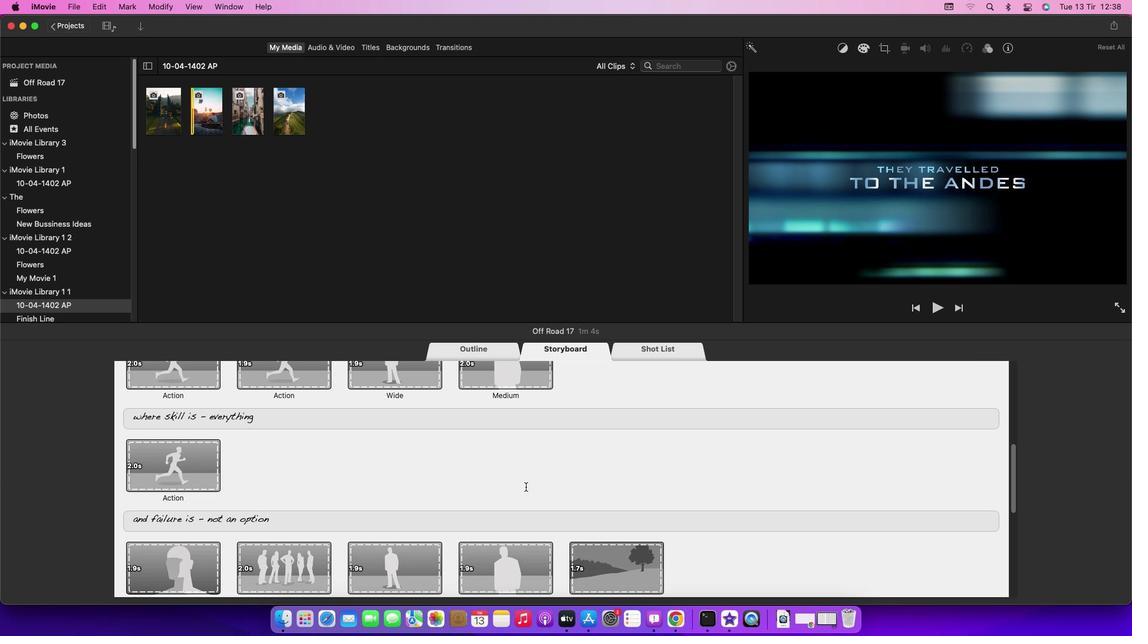 
Action: Mouse scrolled (525, 486) with delta (0, 0)
Screenshot: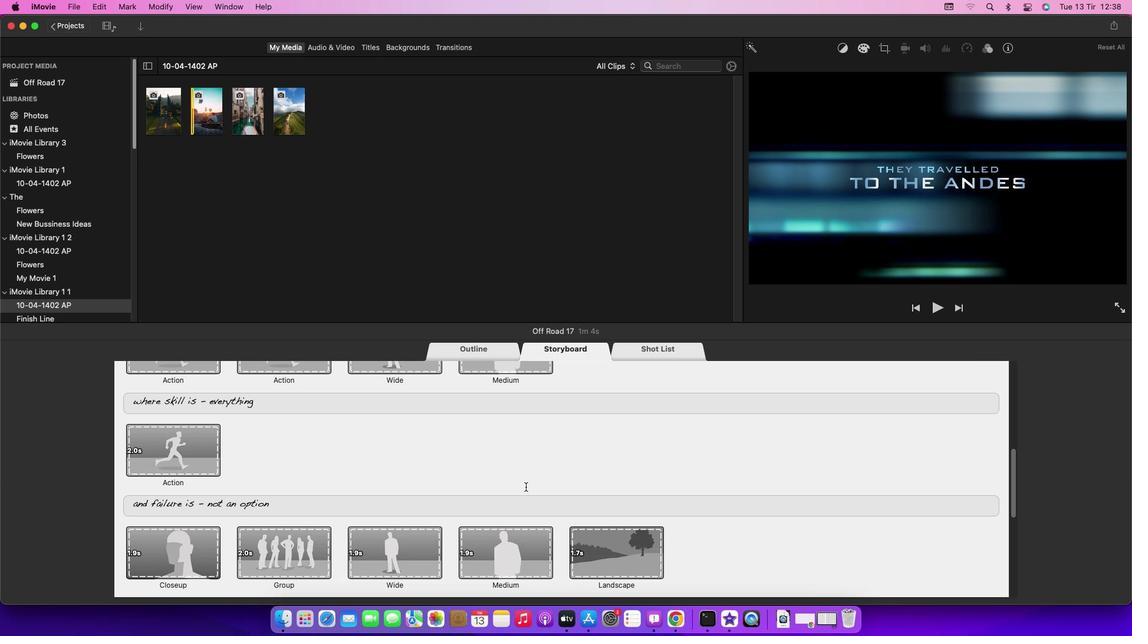 
Action: Mouse scrolled (525, 486) with delta (0, -1)
Screenshot: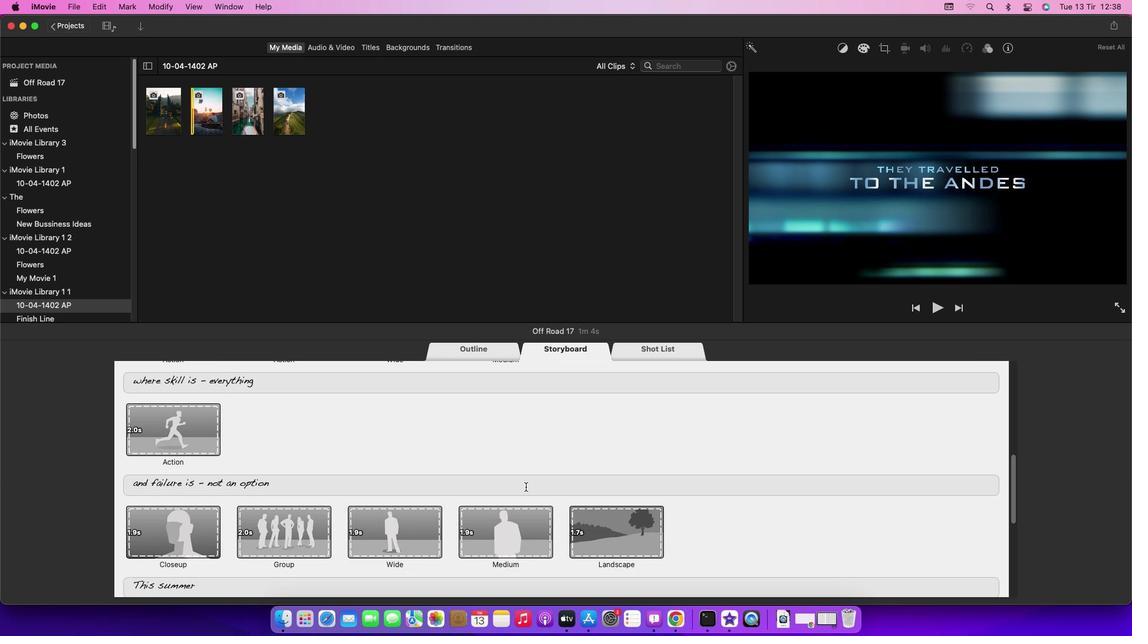 
Action: Mouse scrolled (525, 486) with delta (0, -1)
Screenshot: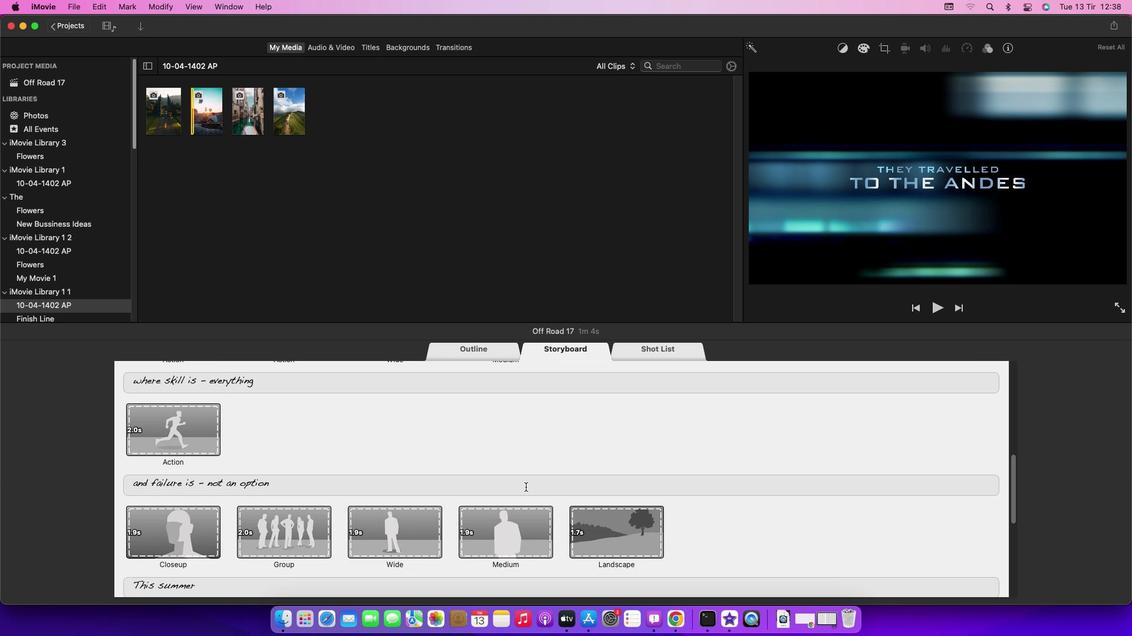 
Action: Mouse scrolled (525, 486) with delta (0, 0)
Screenshot: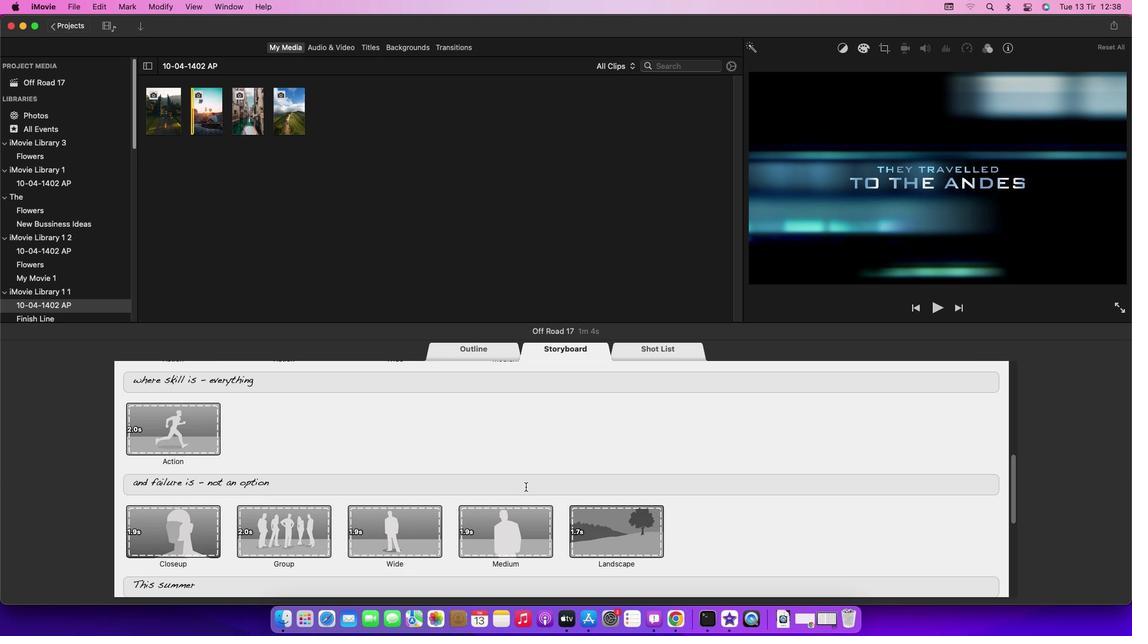 
Action: Mouse scrolled (525, 486) with delta (0, 0)
Screenshot: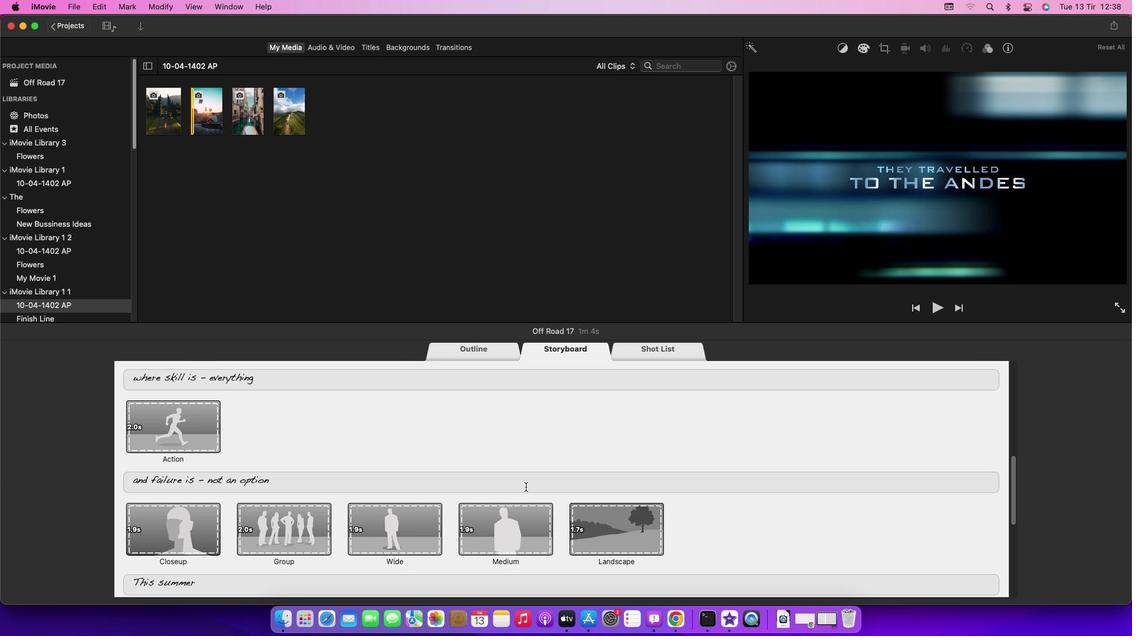 
Action: Mouse scrolled (525, 486) with delta (0, 0)
Screenshot: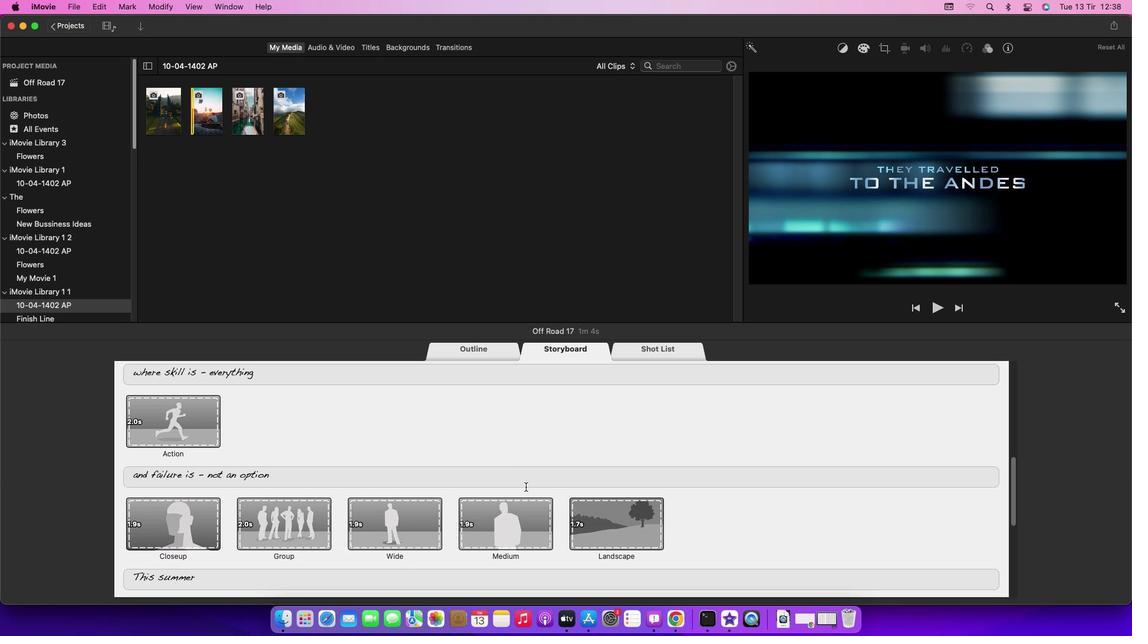
Action: Mouse moved to (168, 532)
Screenshot: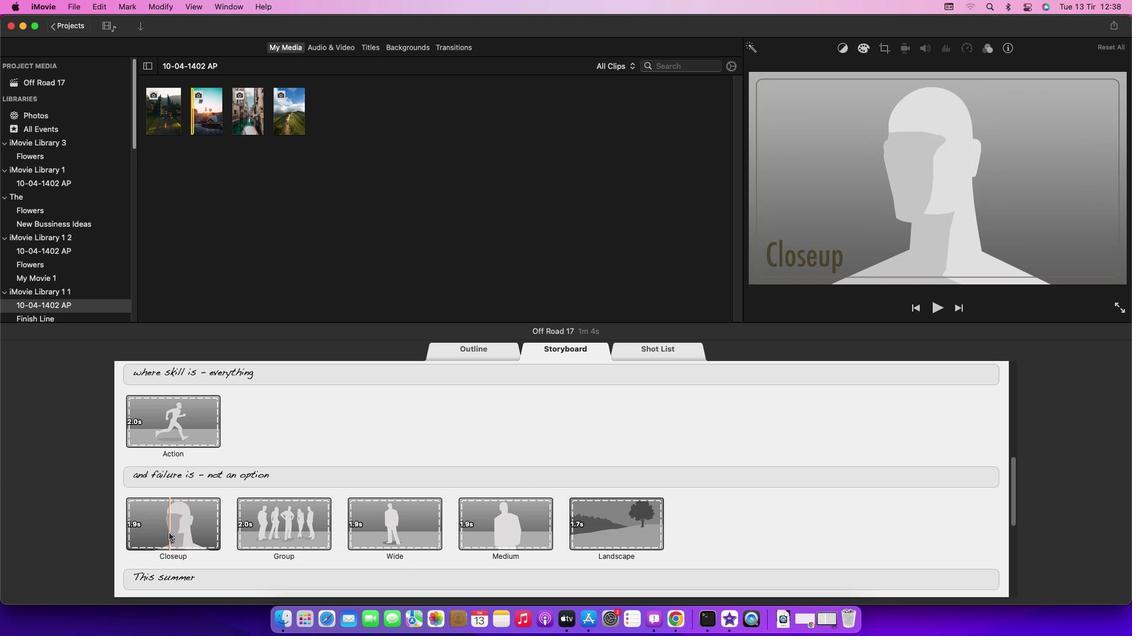 
Action: Mouse pressed left at (168, 532)
Screenshot: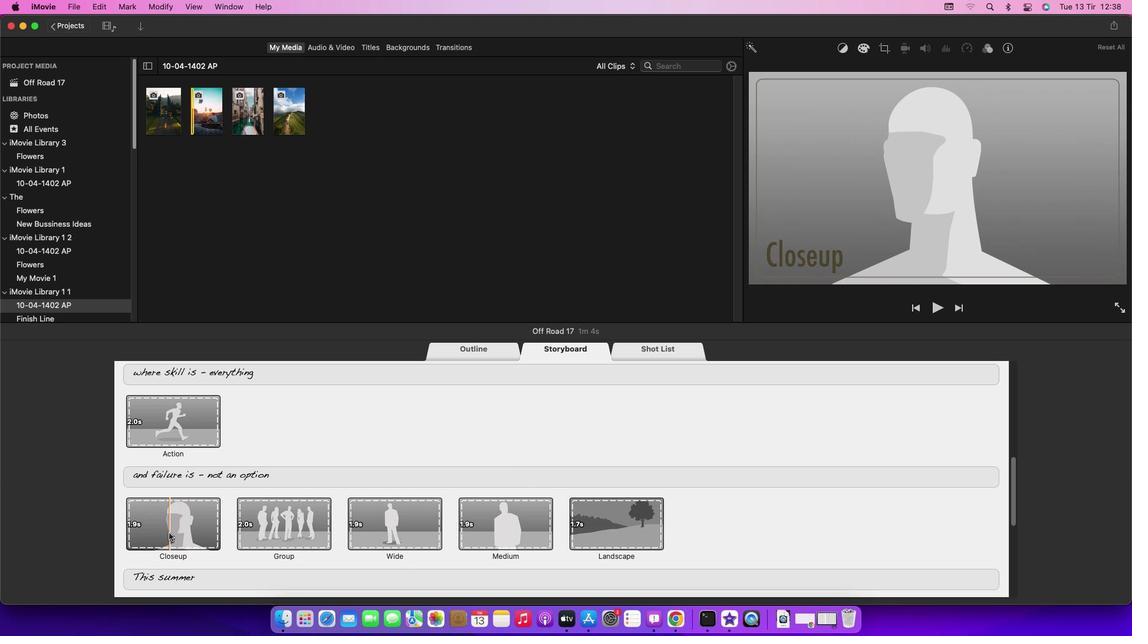 
Action: Mouse moved to (206, 116)
Screenshot: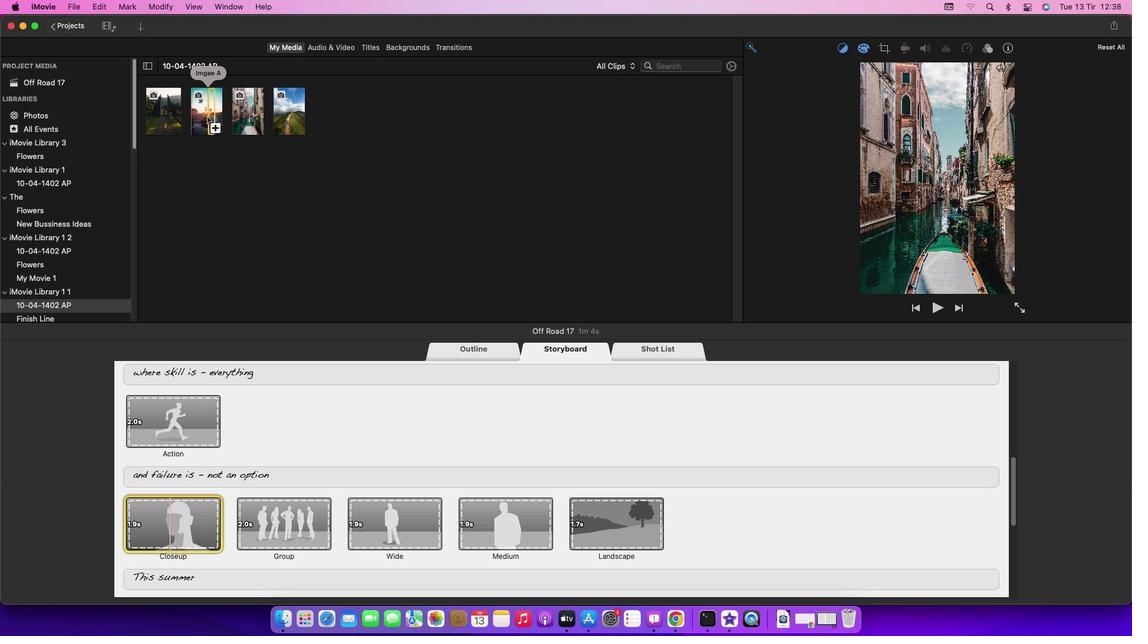 
Action: Mouse pressed left at (206, 116)
Screenshot: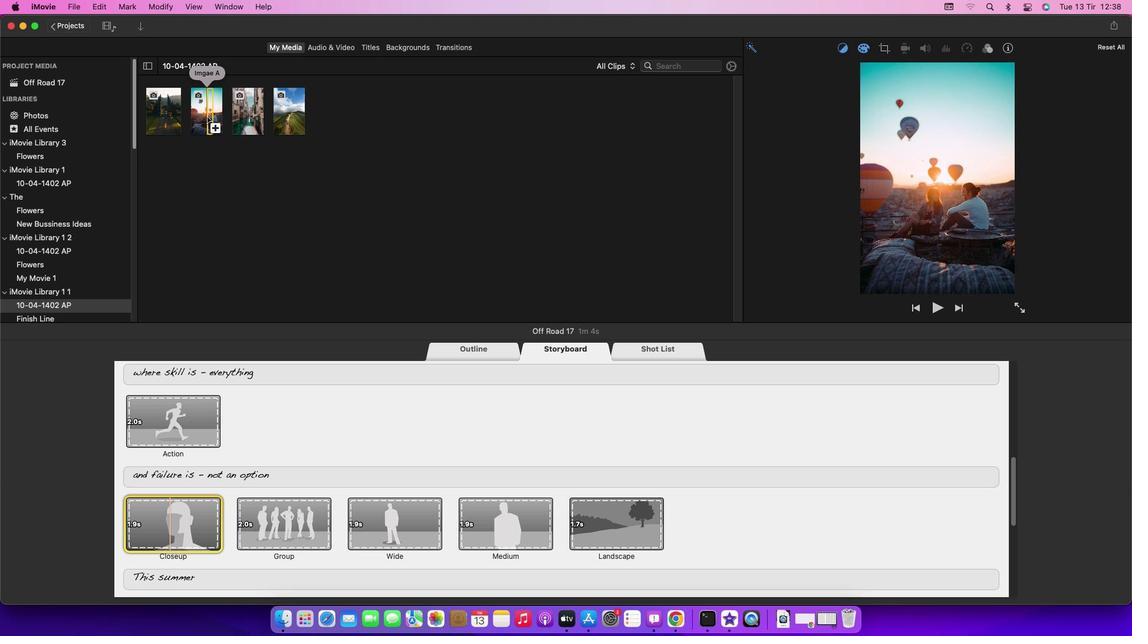 
Action: Mouse moved to (485, 248)
Screenshot: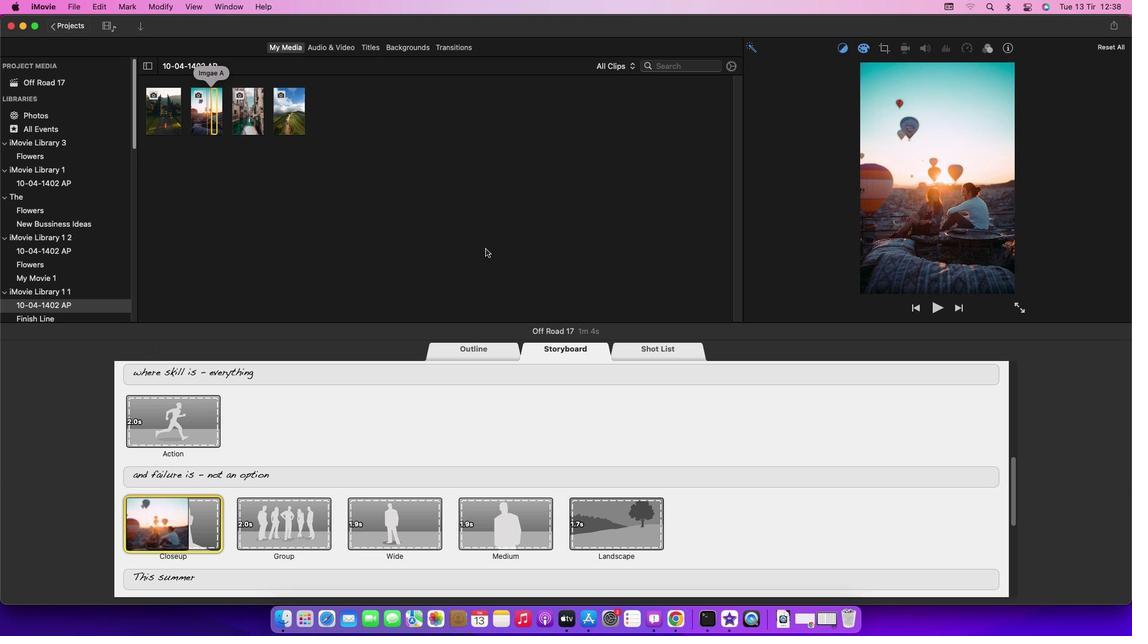 
